 Task: Look for space in Votkinsk, Russia from 6th June, 2023 to 8th June, 2023 for 2 adults in price range Rs.7000 to Rs.12000. Place can be private room with 1  bedroom having 2 beds and 1 bathroom. Property type can be house, flat, guest house. Amenities needed are: wifi. Booking option can be shelf check-in. Required host language is English.
Action: Mouse moved to (525, 109)
Screenshot: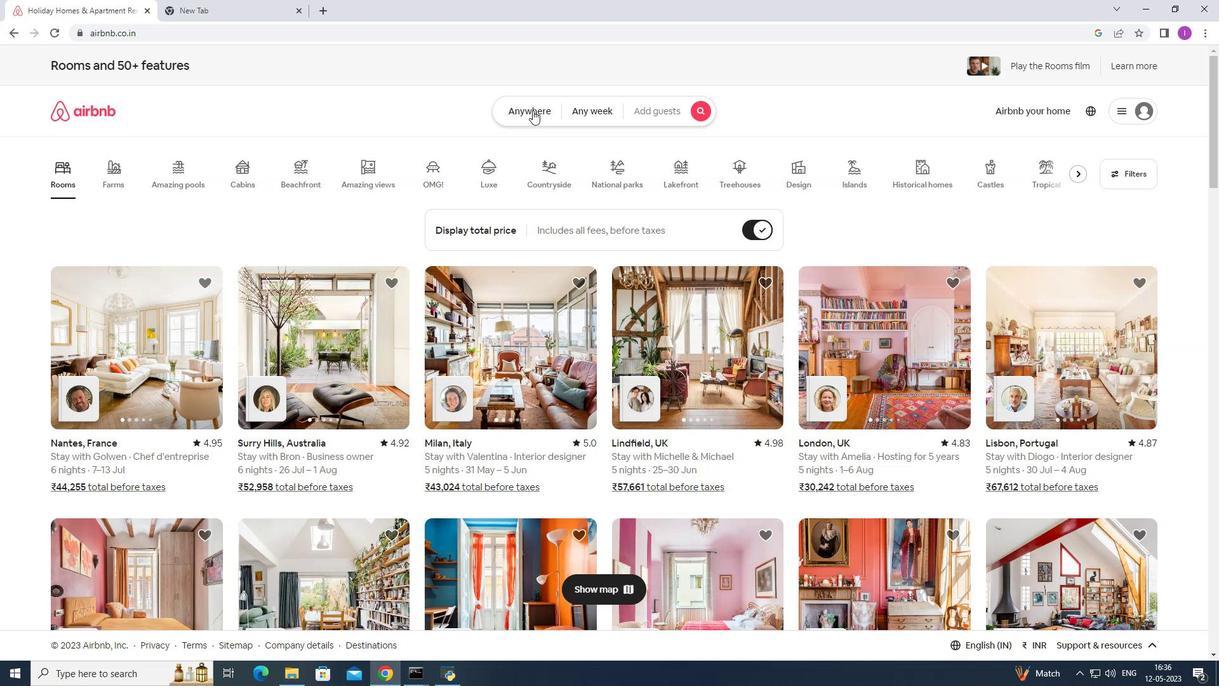 
Action: Mouse pressed left at (525, 109)
Screenshot: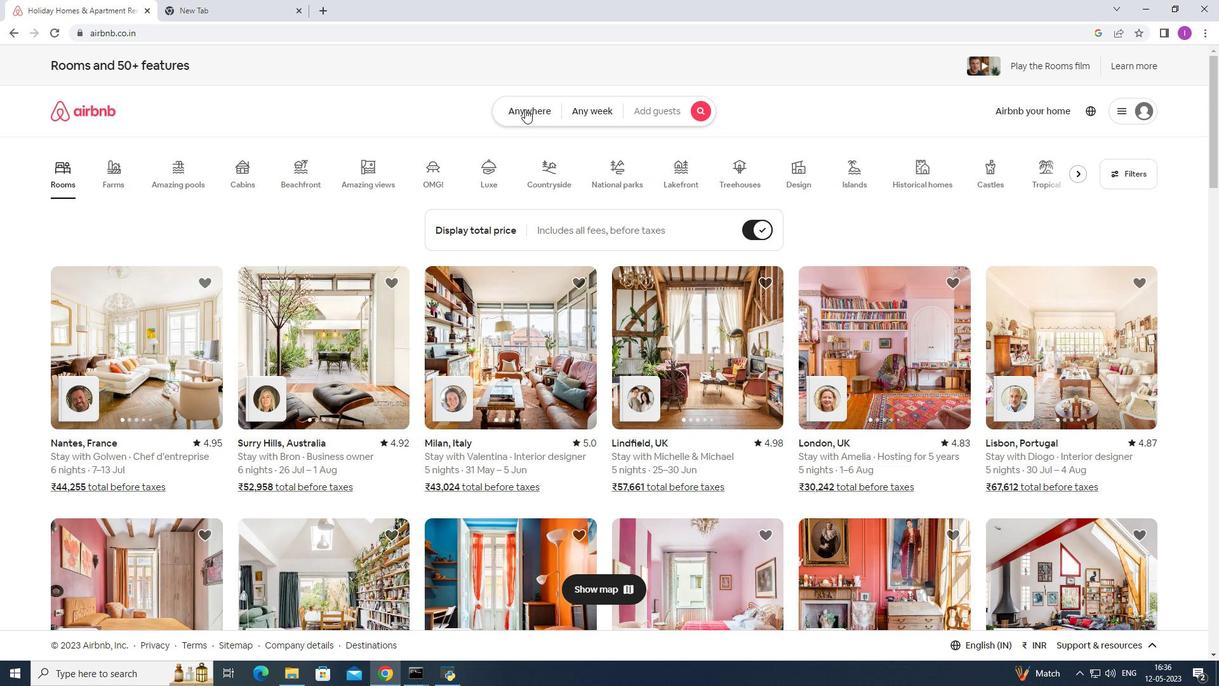 
Action: Mouse moved to (379, 158)
Screenshot: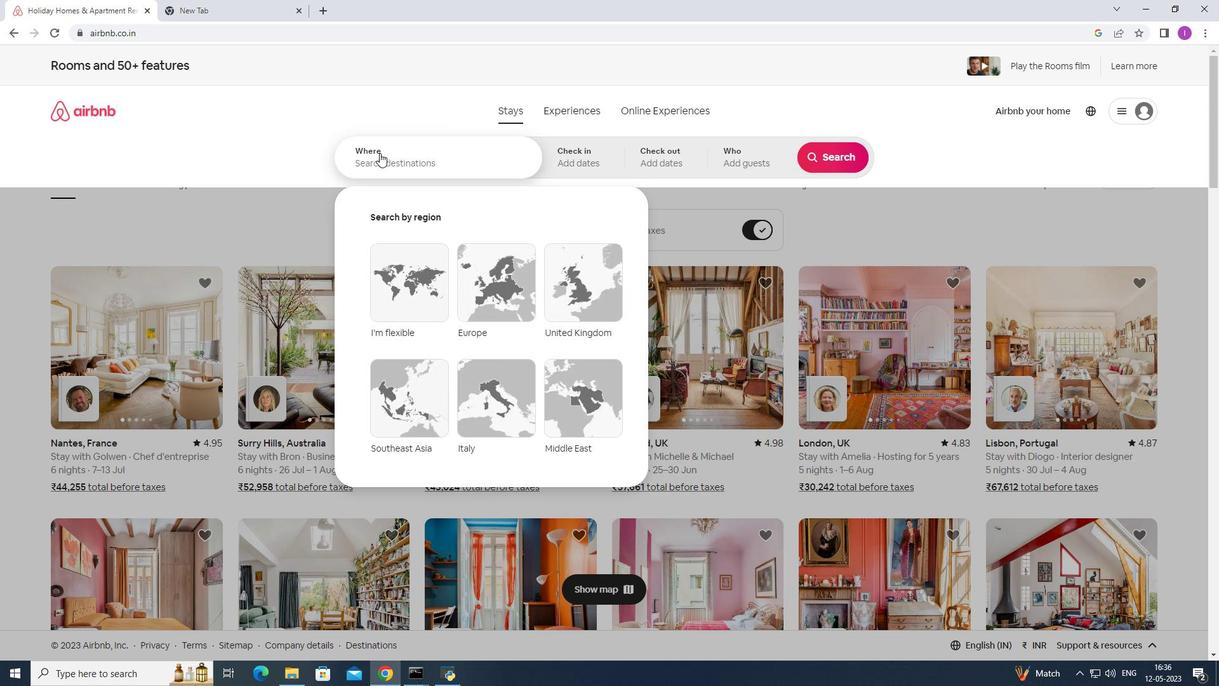 
Action: Mouse pressed left at (379, 158)
Screenshot: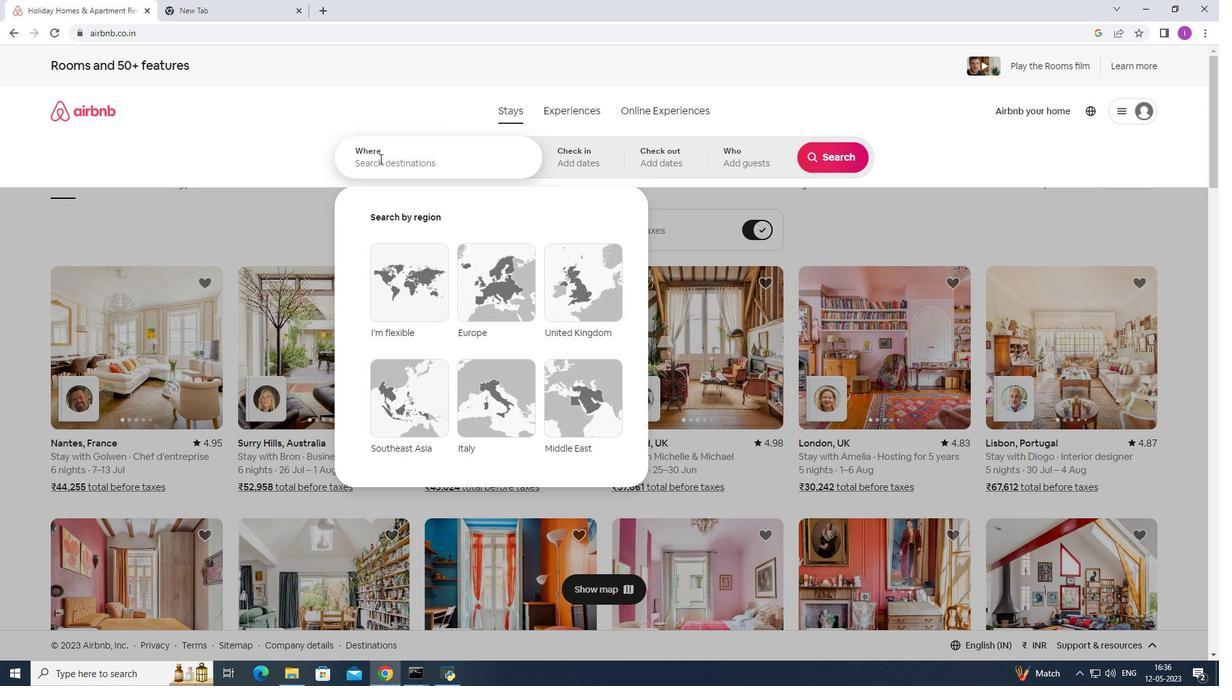
Action: Key pressed <Key.shift><Key.shift><Key.shift>Votkinsk,<Key.shift><Key.shift><Key.shift><Key.shift><Key.shift><Key.shift>Russia
Screenshot: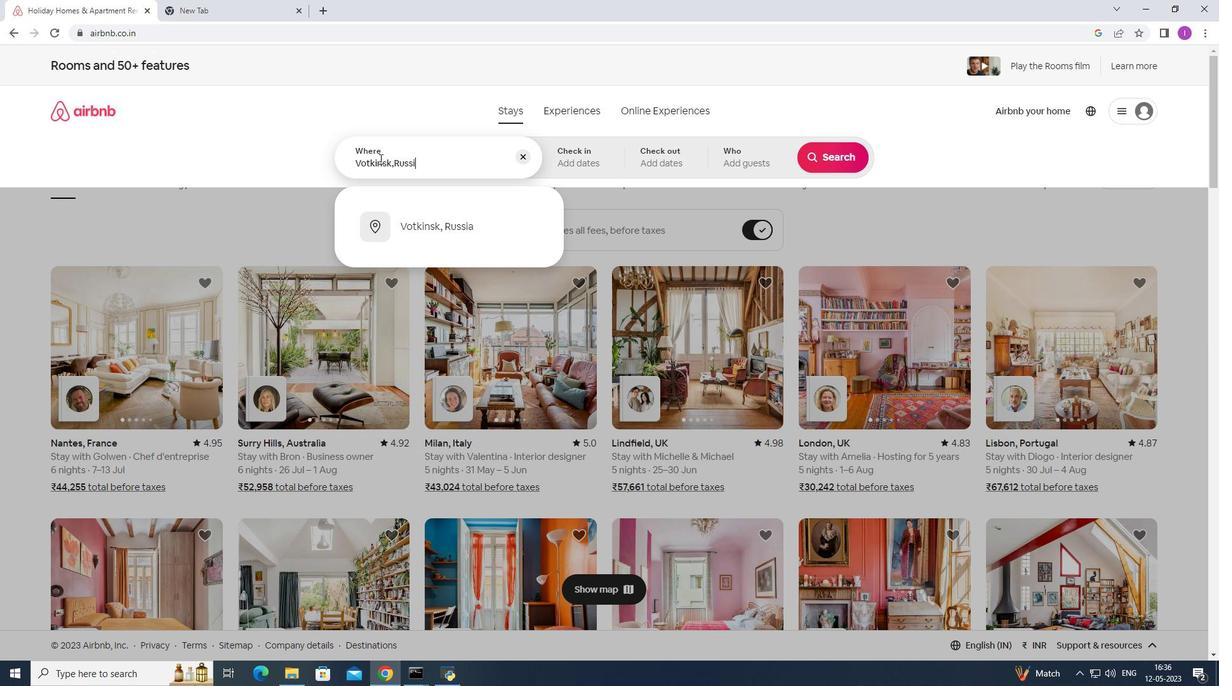 
Action: Mouse moved to (430, 232)
Screenshot: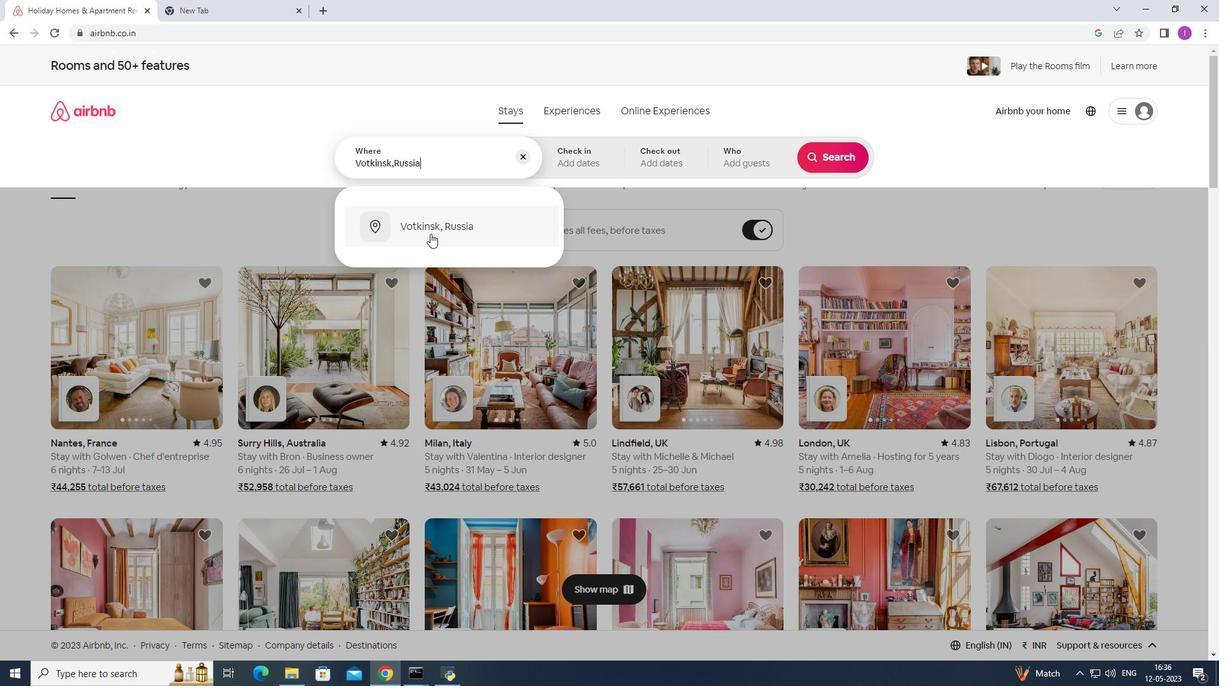 
Action: Mouse pressed left at (430, 232)
Screenshot: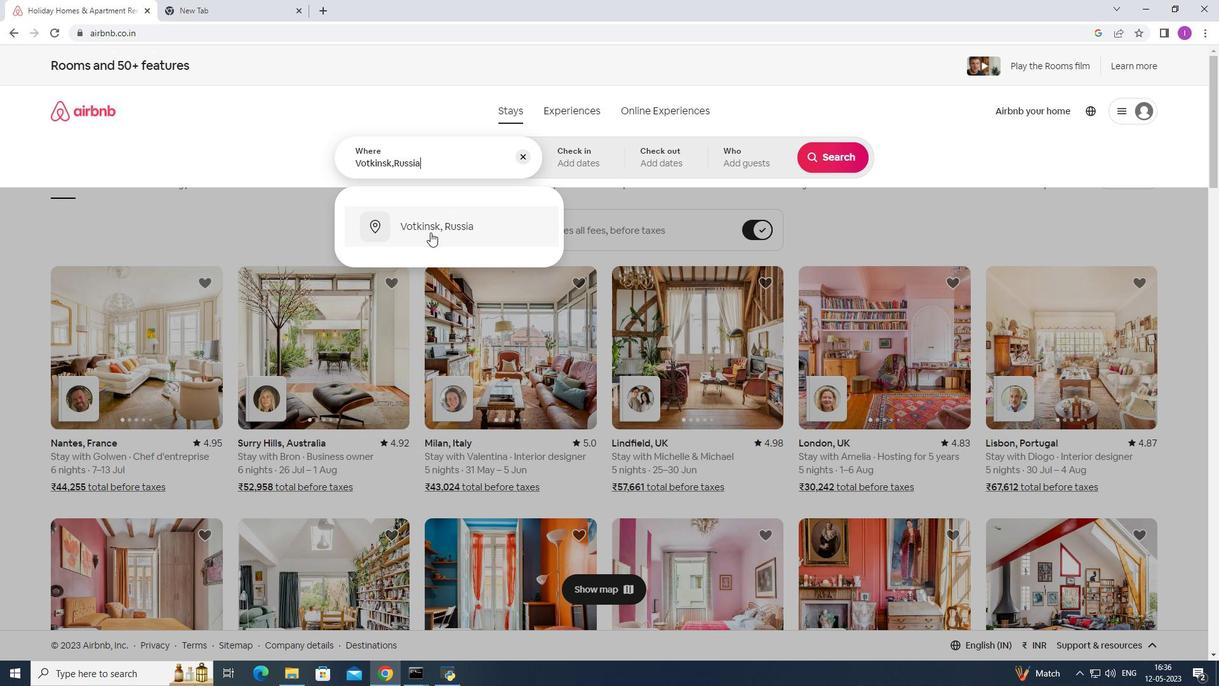 
Action: Mouse moved to (826, 258)
Screenshot: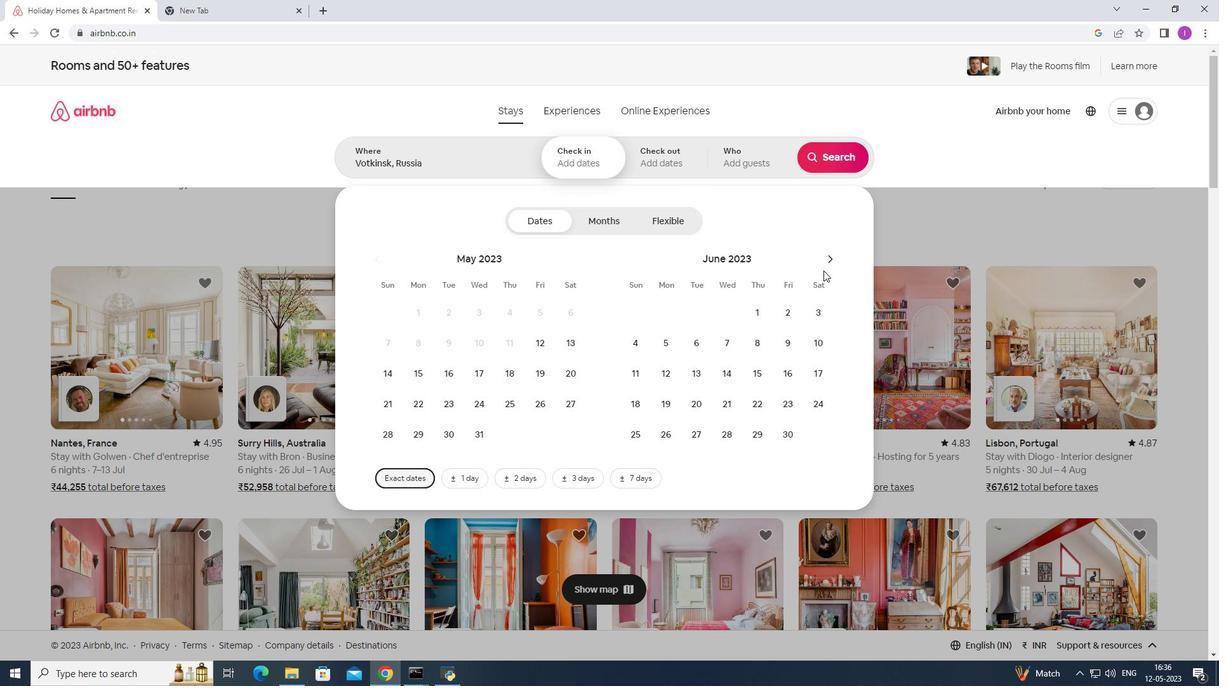 
Action: Mouse pressed left at (826, 258)
Screenshot: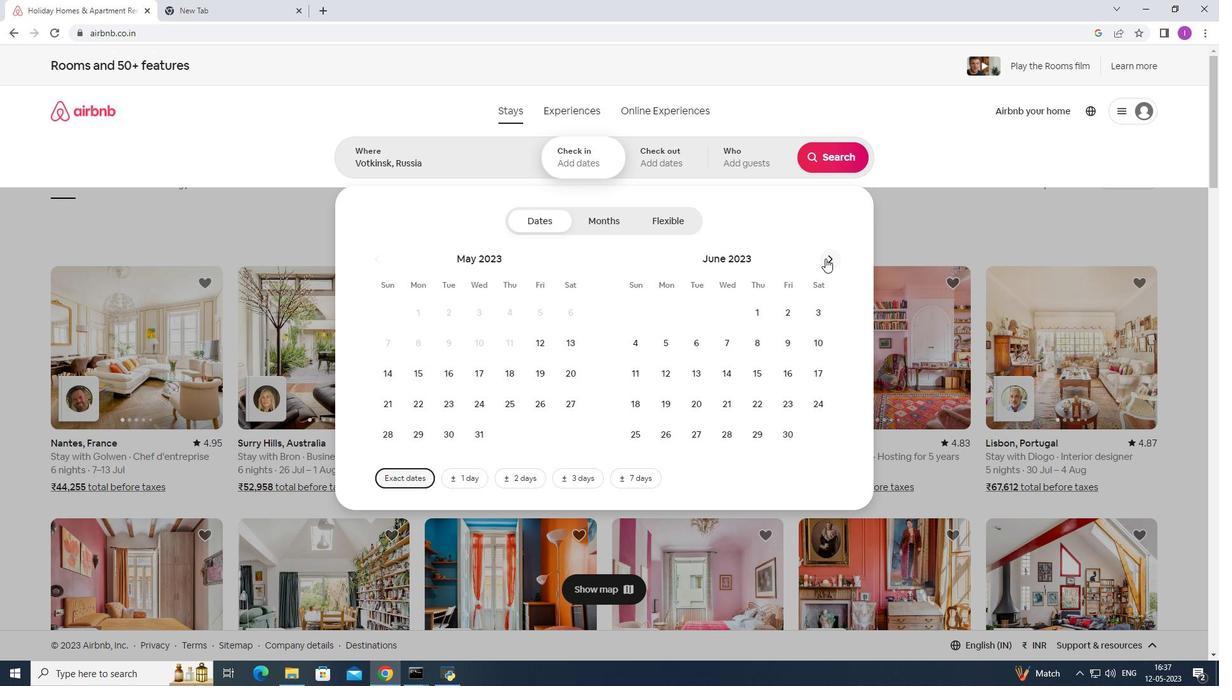 
Action: Mouse moved to (451, 346)
Screenshot: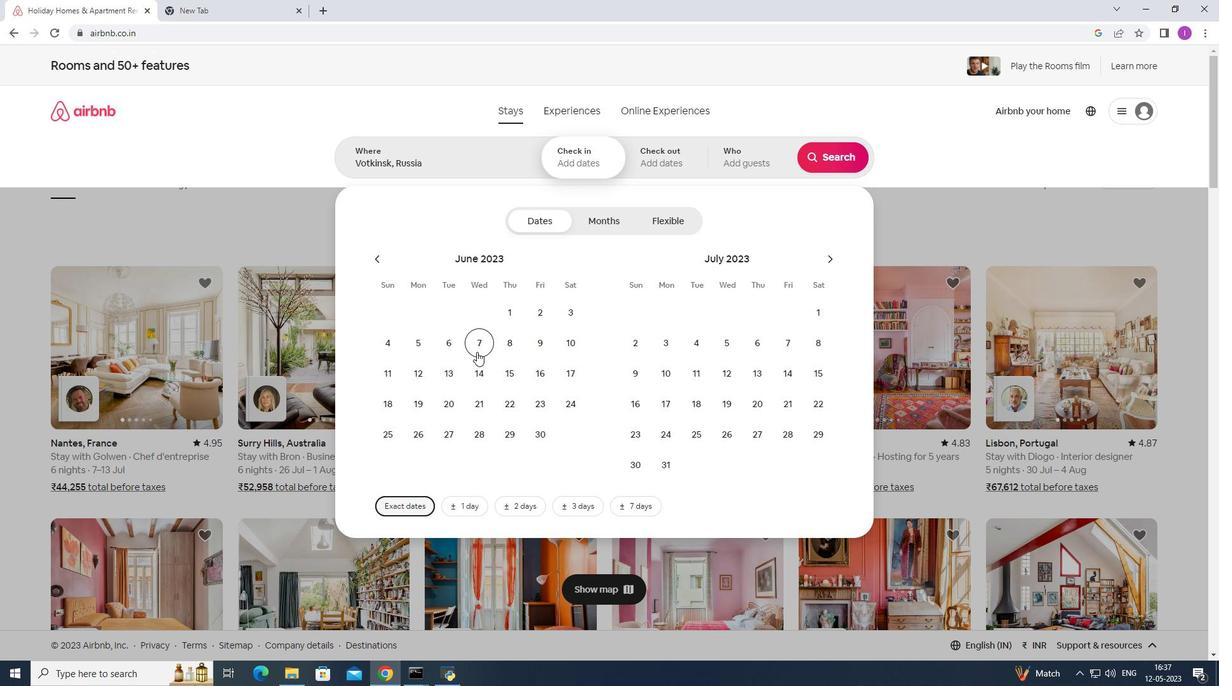 
Action: Mouse pressed left at (451, 346)
Screenshot: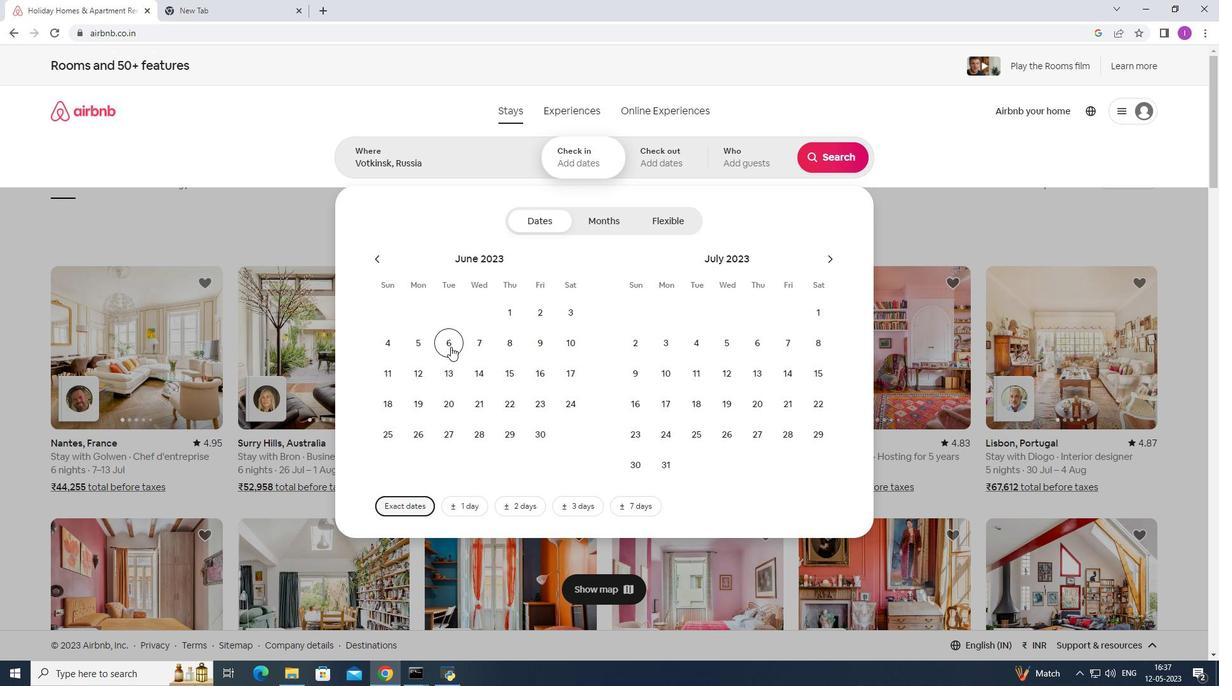 
Action: Mouse moved to (514, 344)
Screenshot: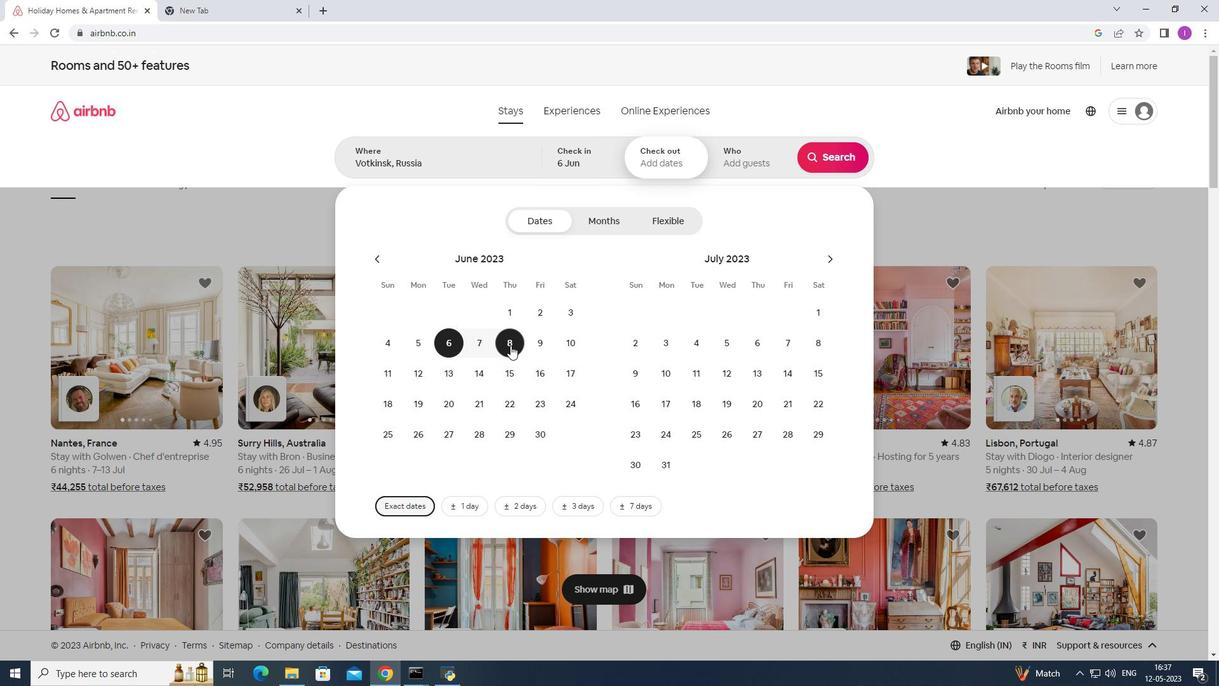 
Action: Mouse pressed left at (514, 344)
Screenshot: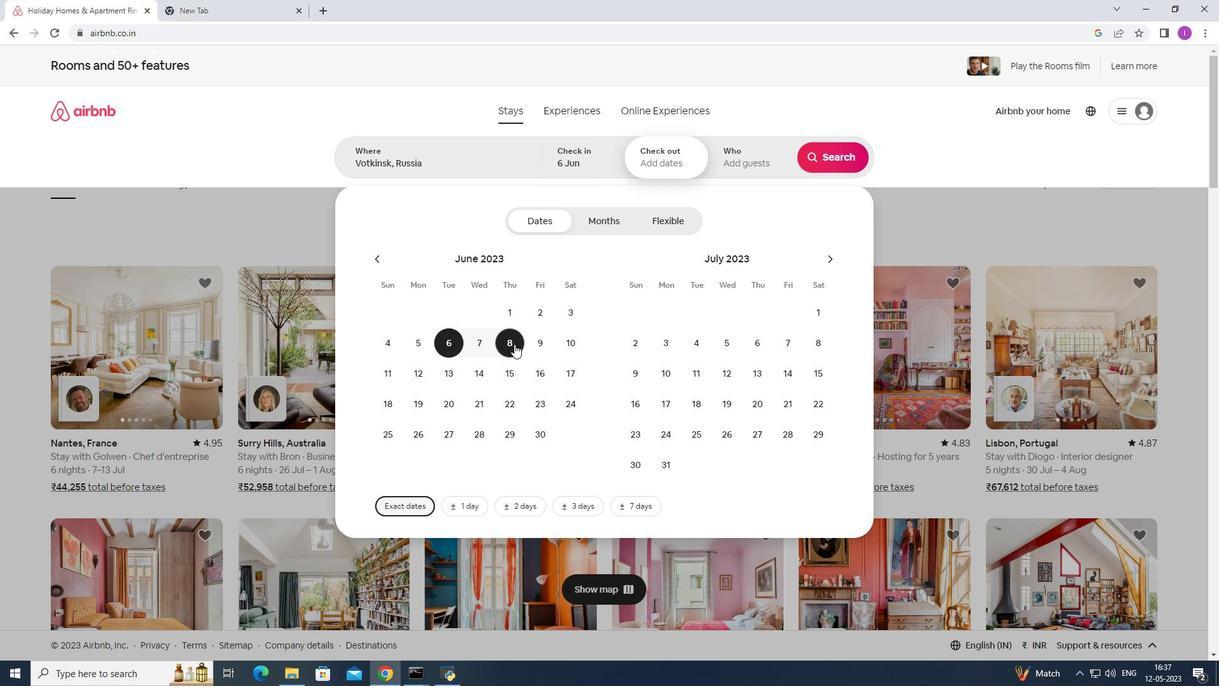
Action: Mouse moved to (759, 167)
Screenshot: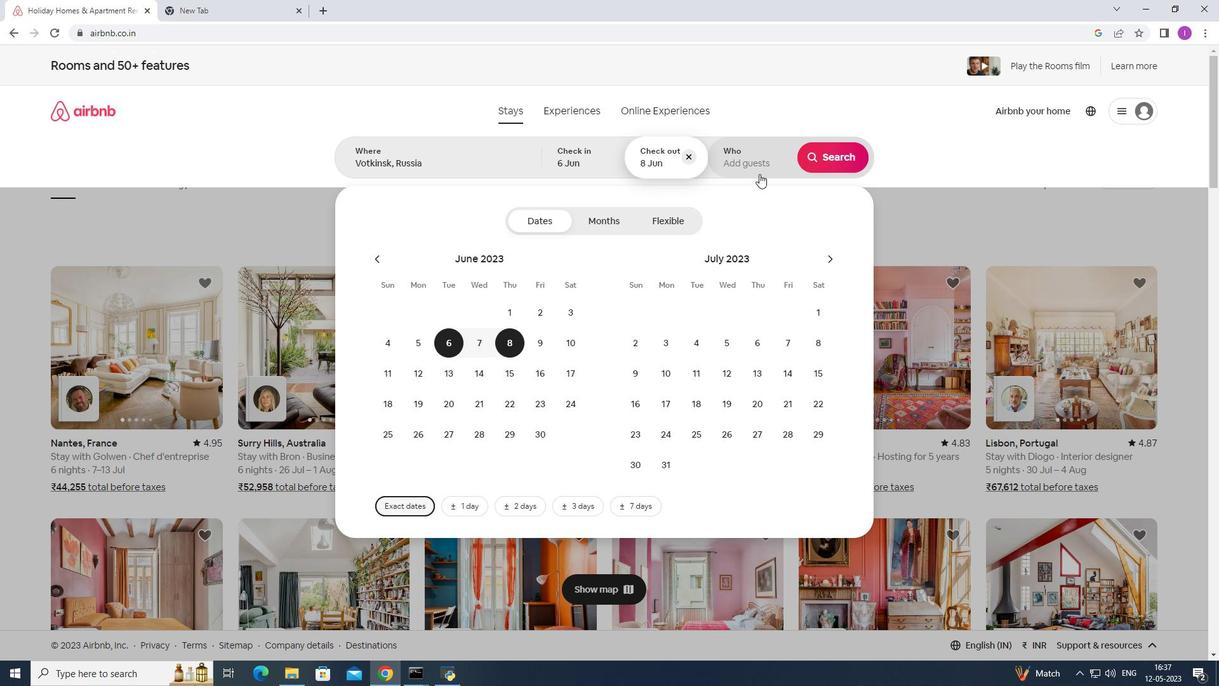 
Action: Mouse pressed left at (759, 167)
Screenshot: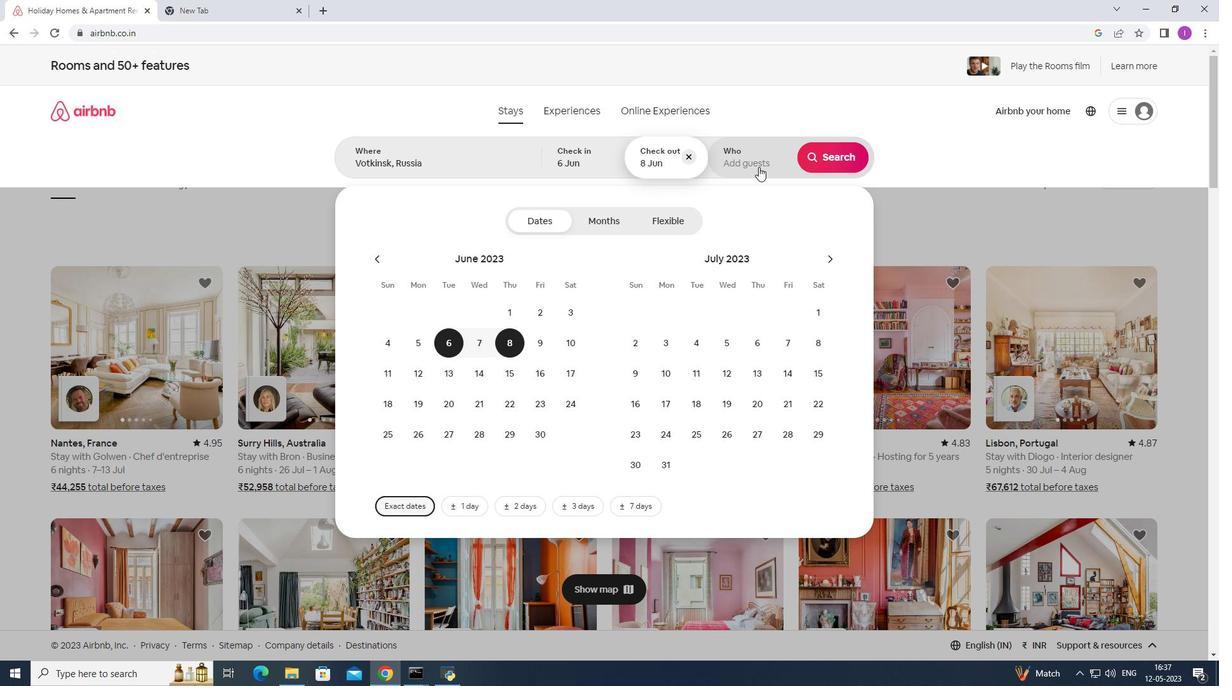 
Action: Mouse moved to (840, 222)
Screenshot: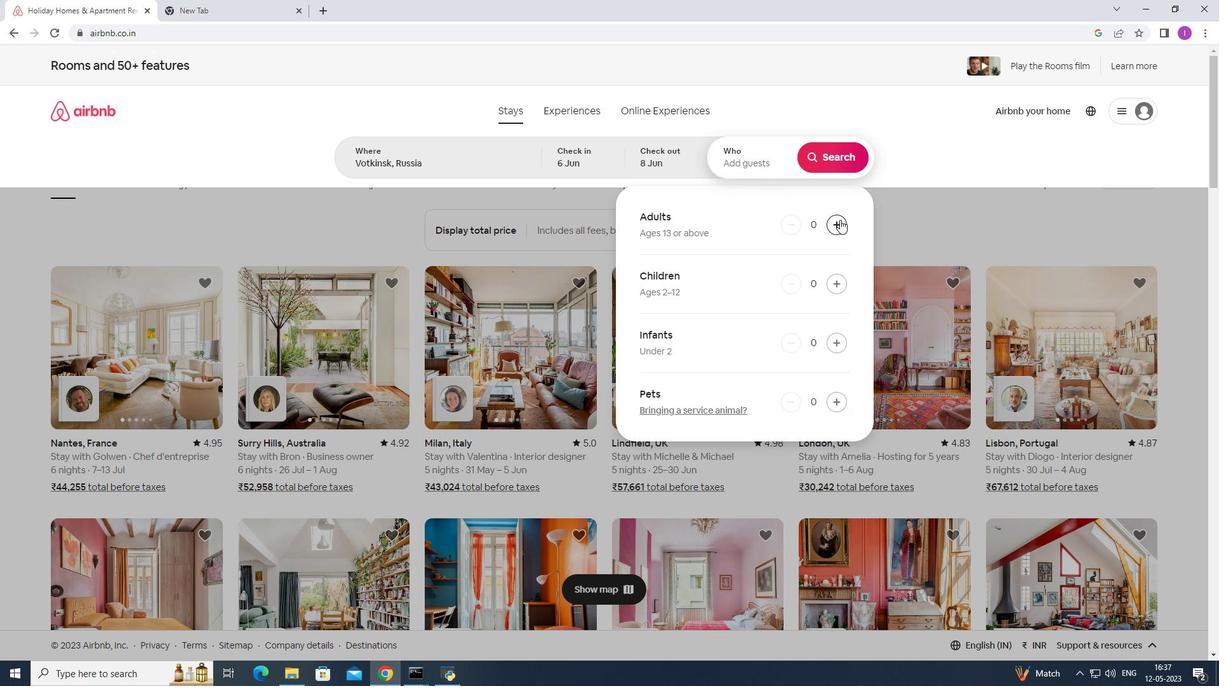 
Action: Mouse pressed left at (840, 222)
Screenshot: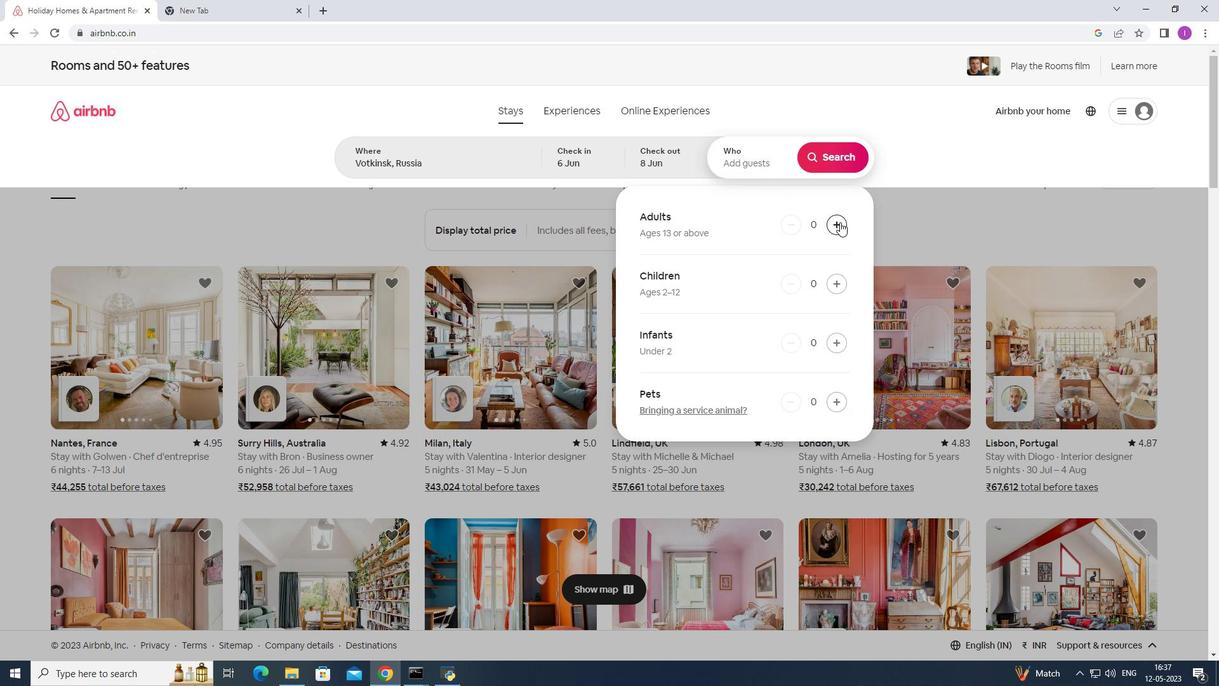 
Action: Mouse pressed left at (840, 222)
Screenshot: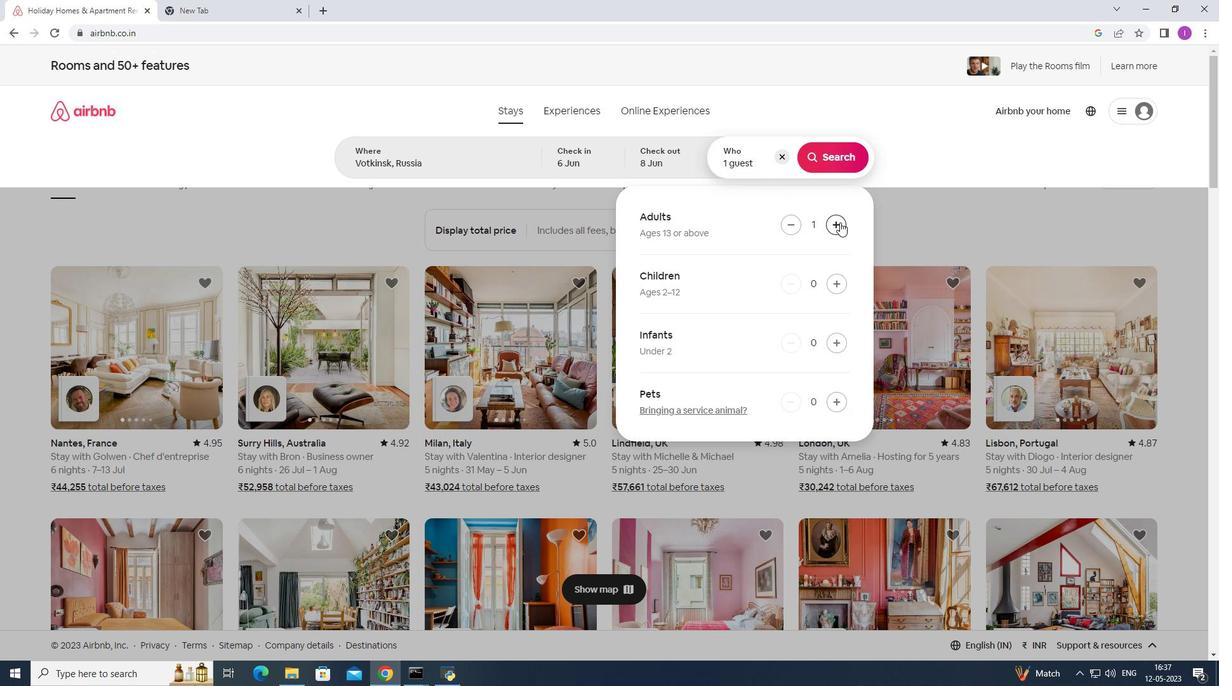 
Action: Mouse moved to (833, 153)
Screenshot: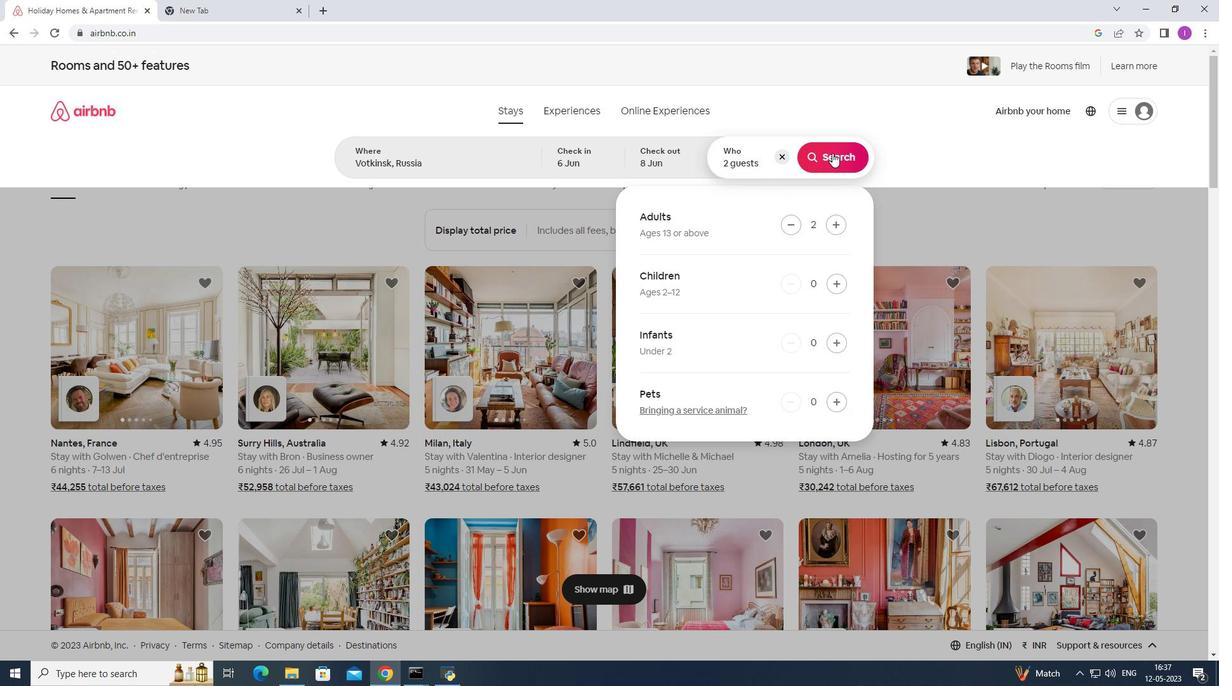 
Action: Mouse pressed left at (833, 153)
Screenshot: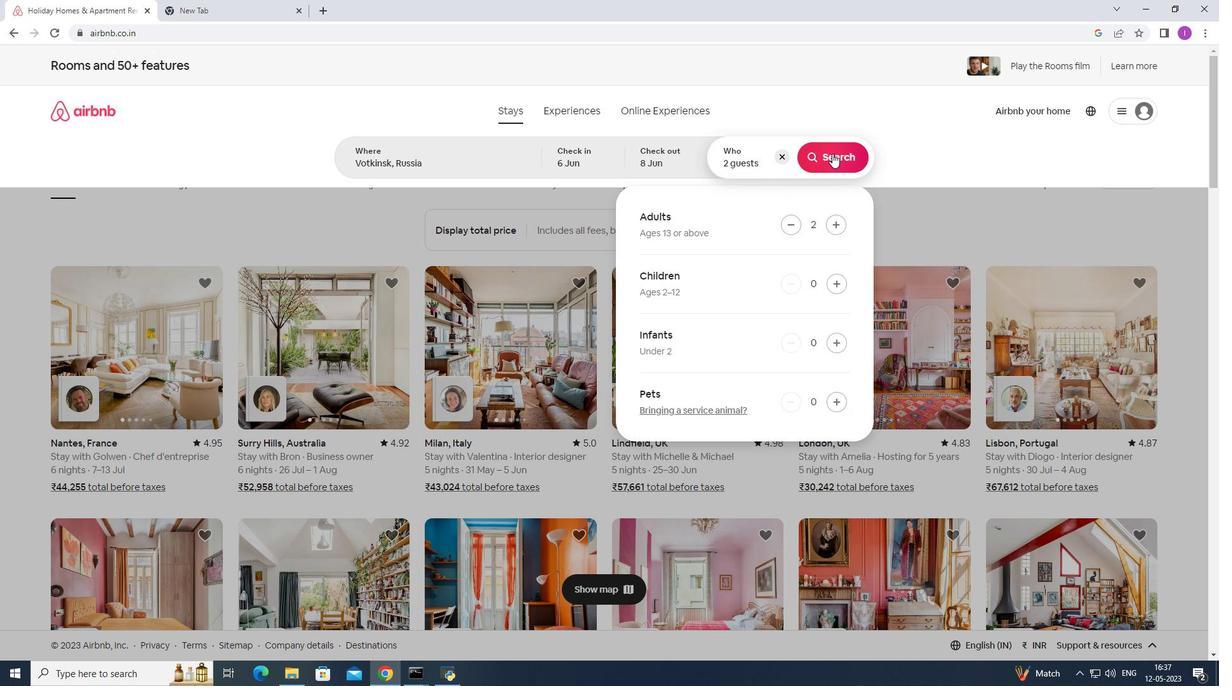 
Action: Mouse moved to (1163, 115)
Screenshot: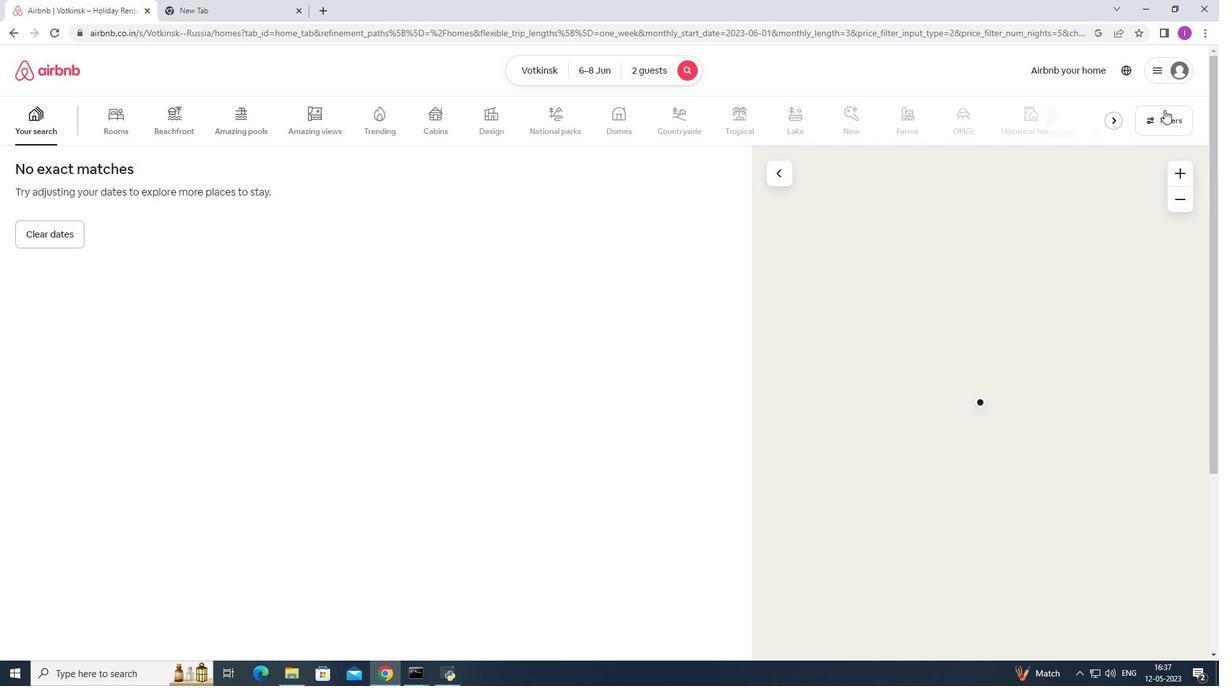 
Action: Mouse pressed left at (1163, 115)
Screenshot: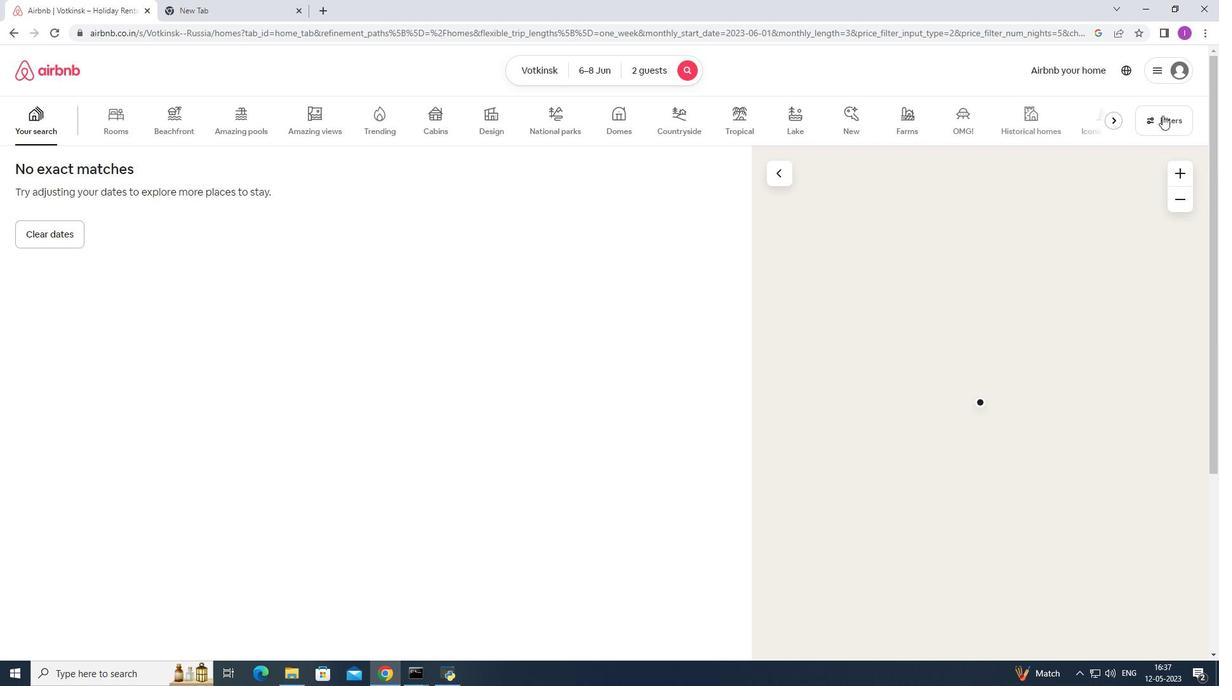 
Action: Mouse moved to (688, 430)
Screenshot: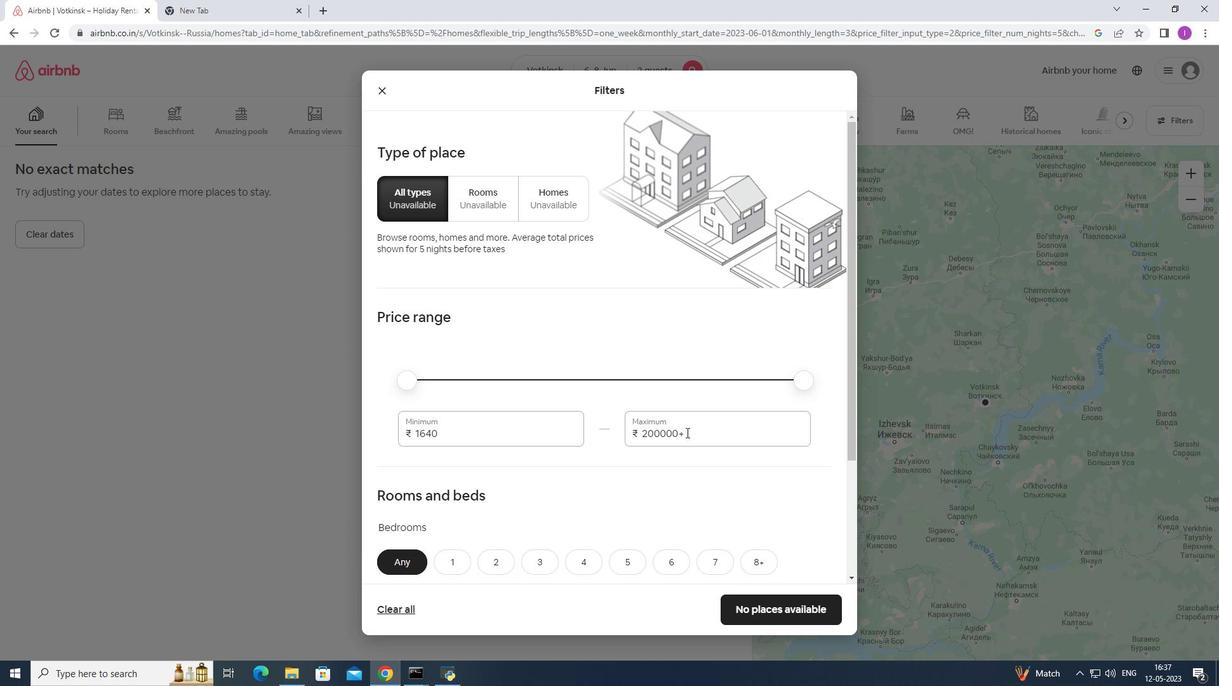 
Action: Mouse pressed left at (688, 430)
Screenshot: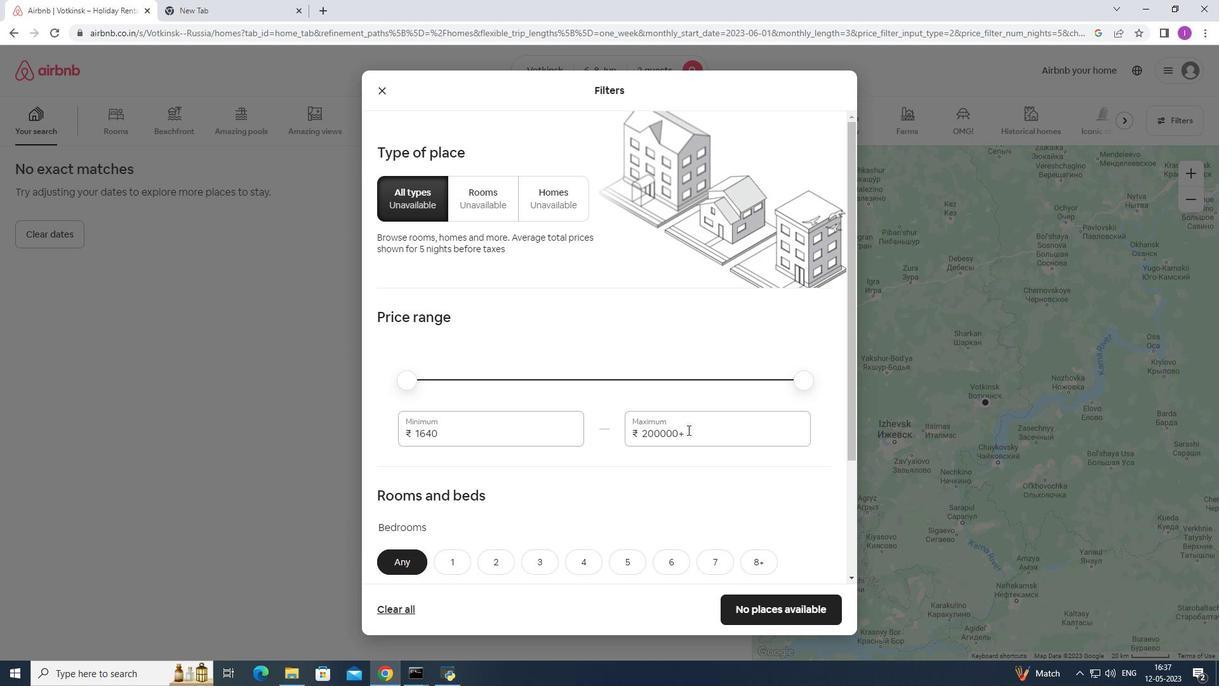 
Action: Mouse moved to (622, 445)
Screenshot: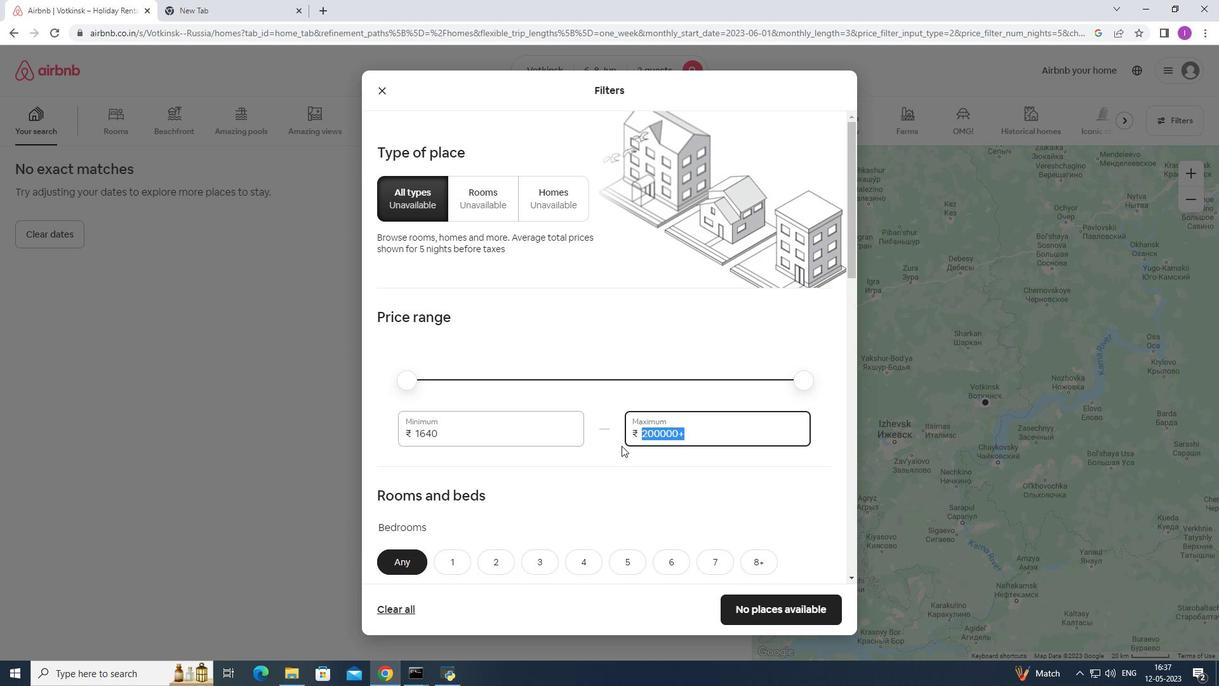 
Action: Key pressed 12000
Screenshot: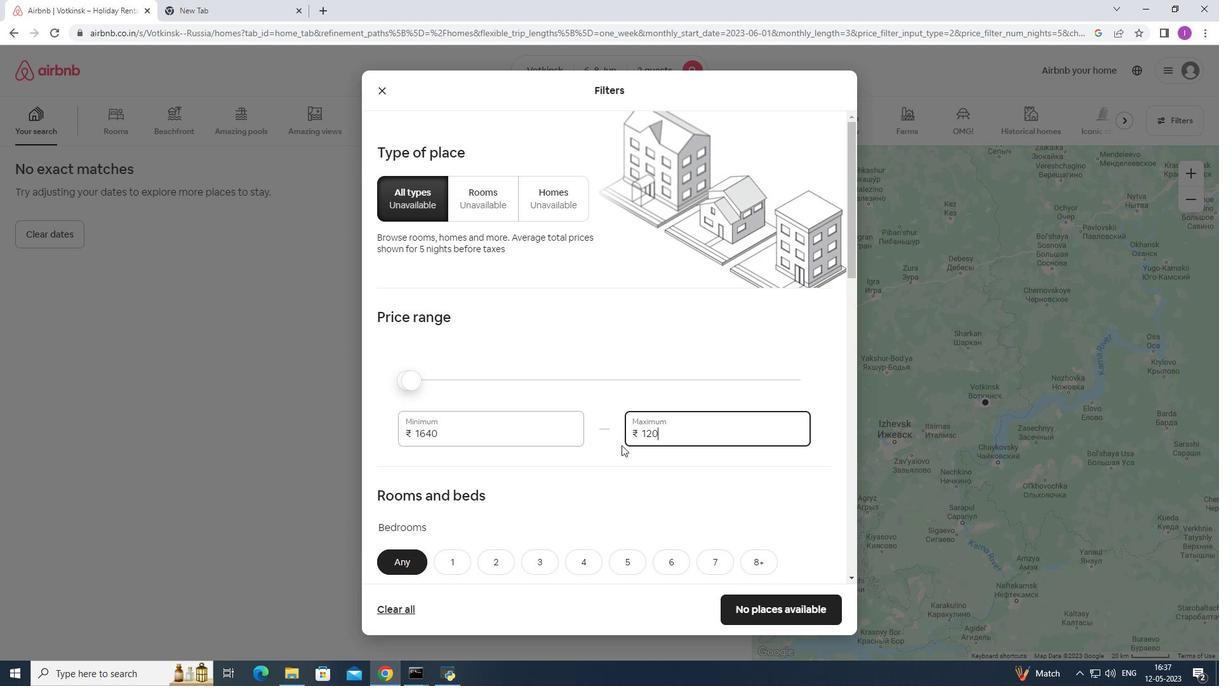 
Action: Mouse moved to (453, 432)
Screenshot: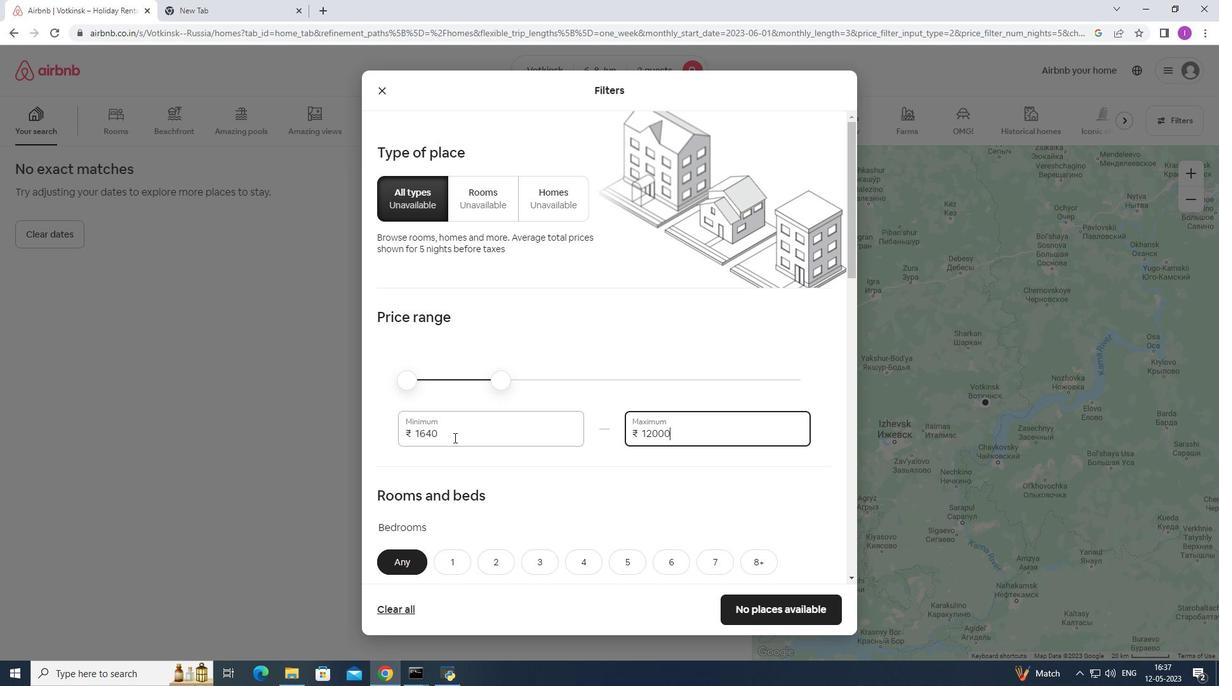 
Action: Mouse pressed left at (453, 432)
Screenshot: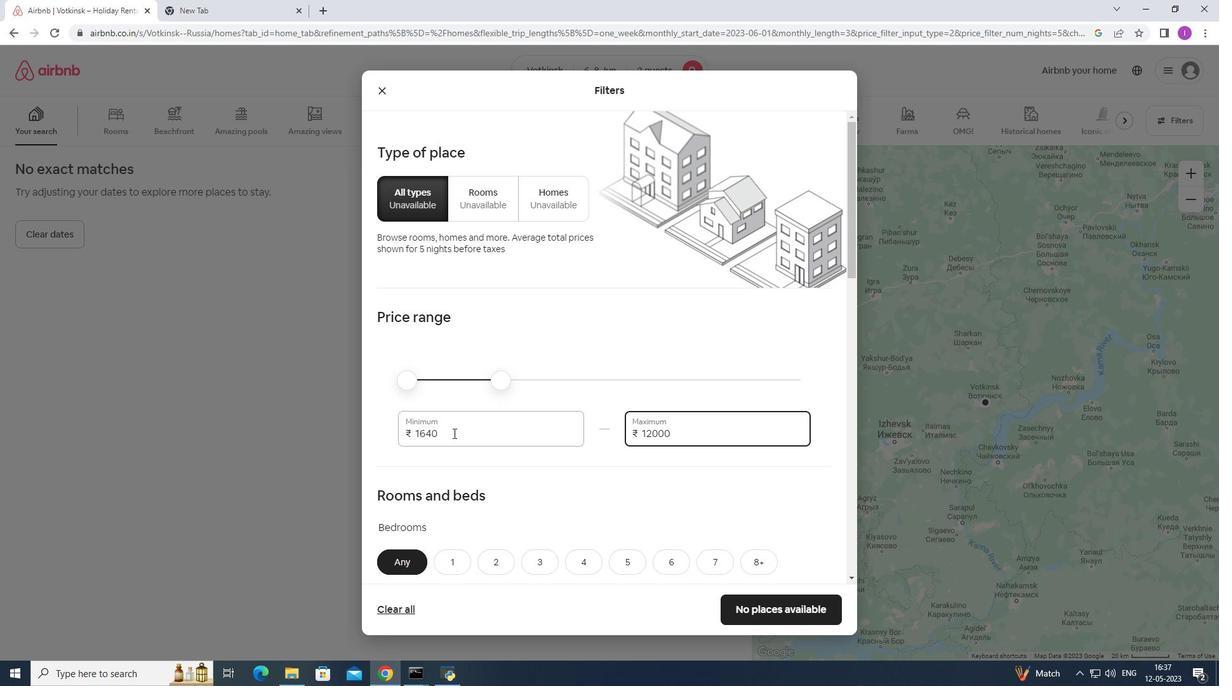 
Action: Mouse moved to (411, 438)
Screenshot: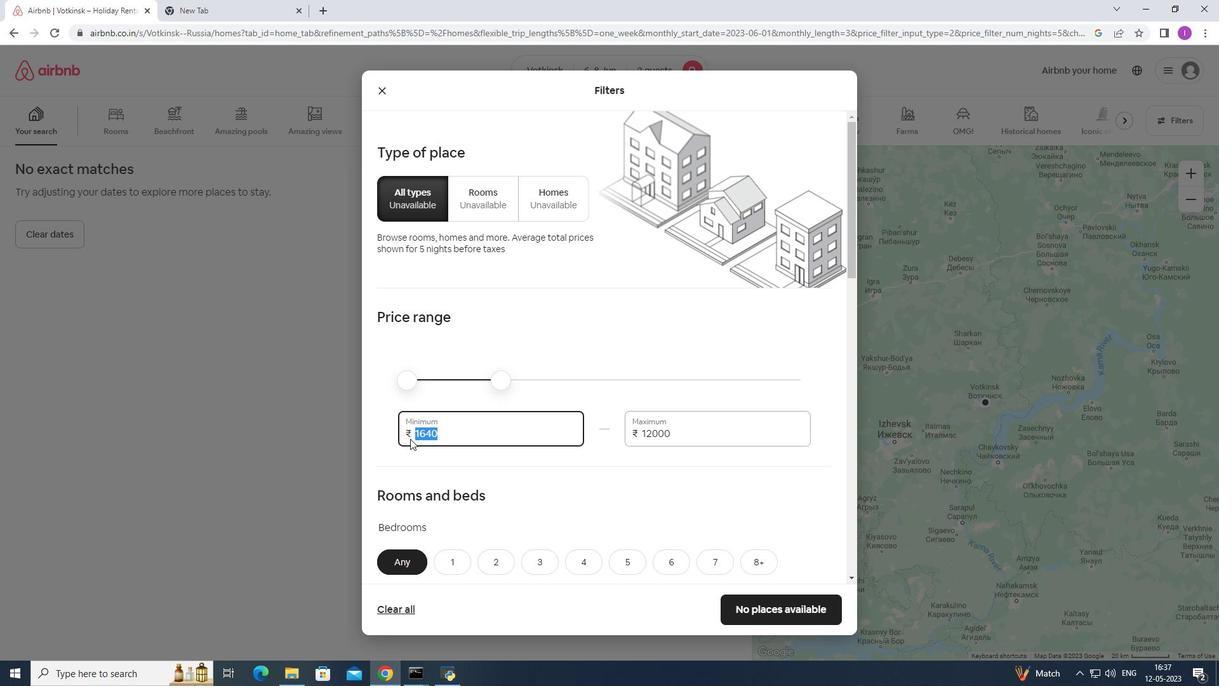 
Action: Key pressed 70
Screenshot: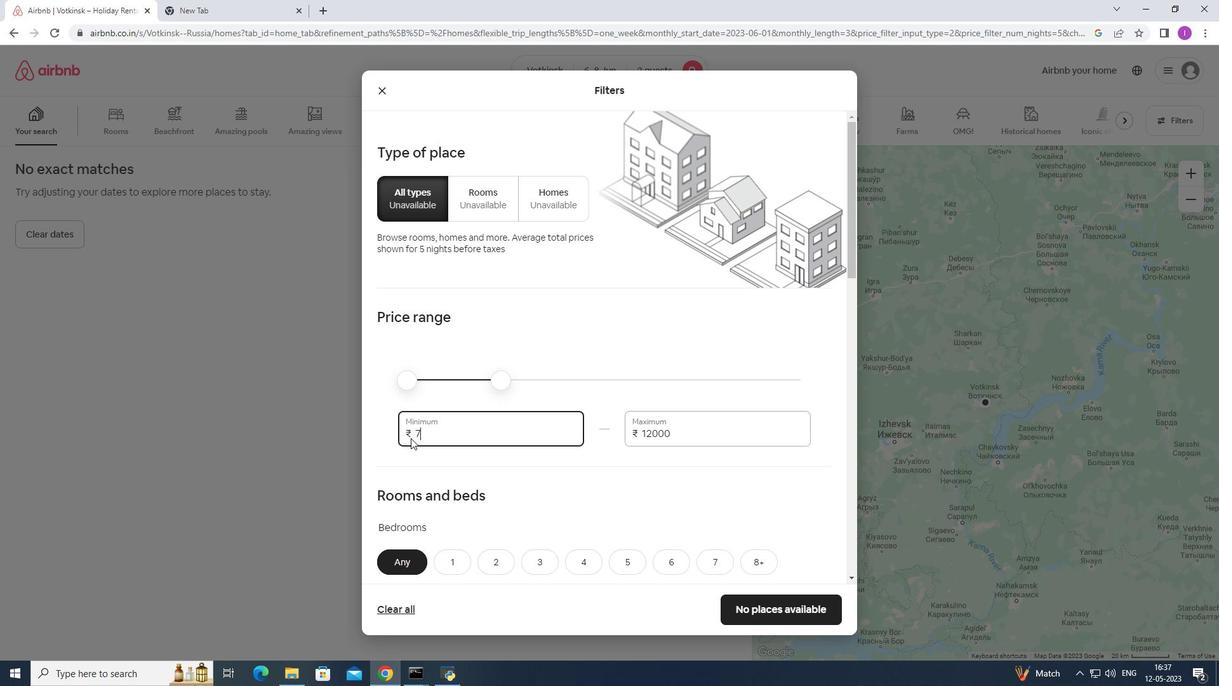 
Action: Mouse moved to (411, 438)
Screenshot: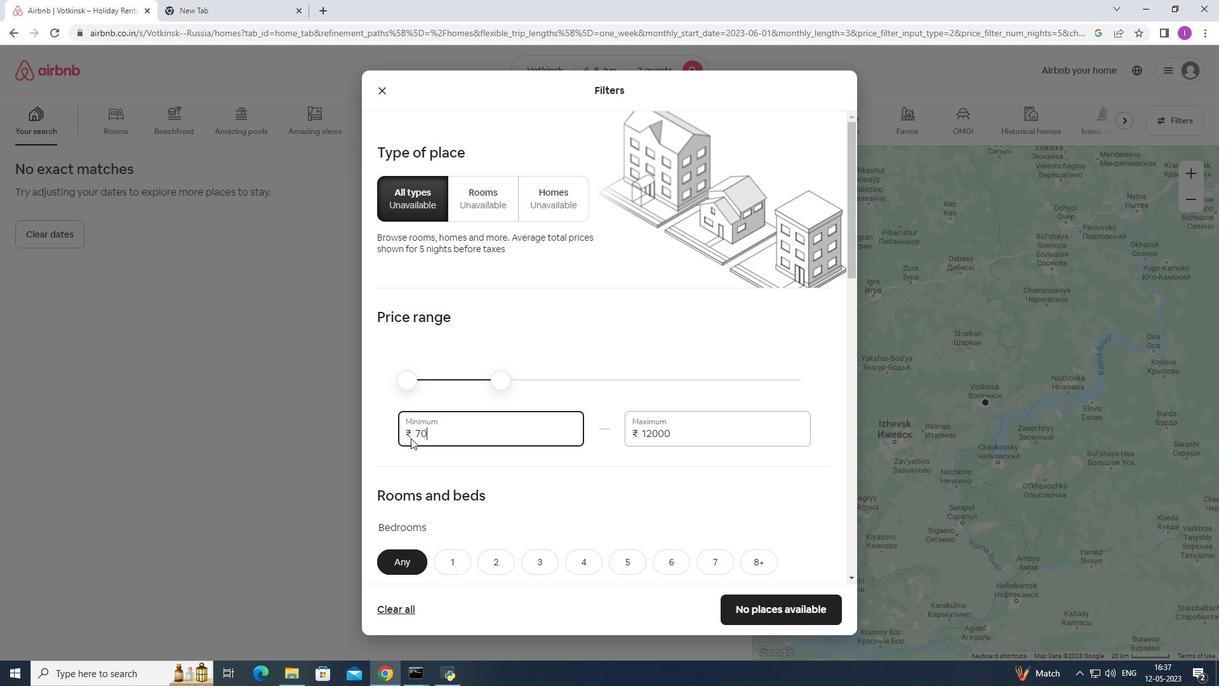 
Action: Key pressed 00
Screenshot: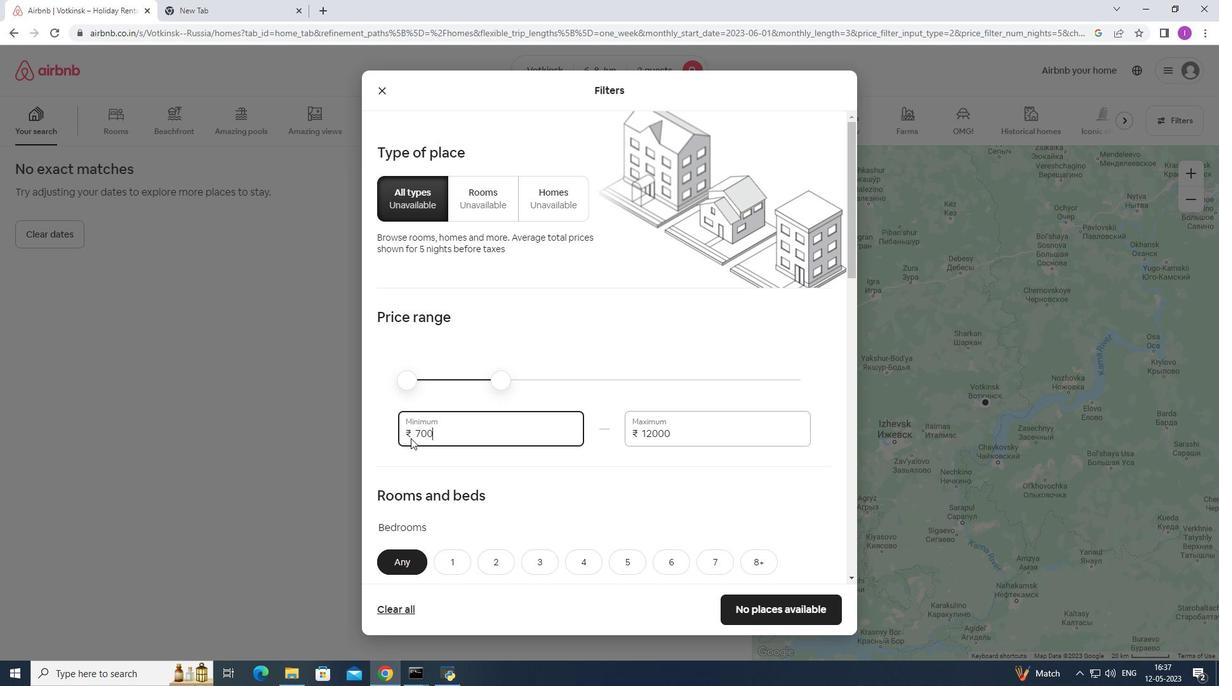 
Action: Mouse moved to (559, 438)
Screenshot: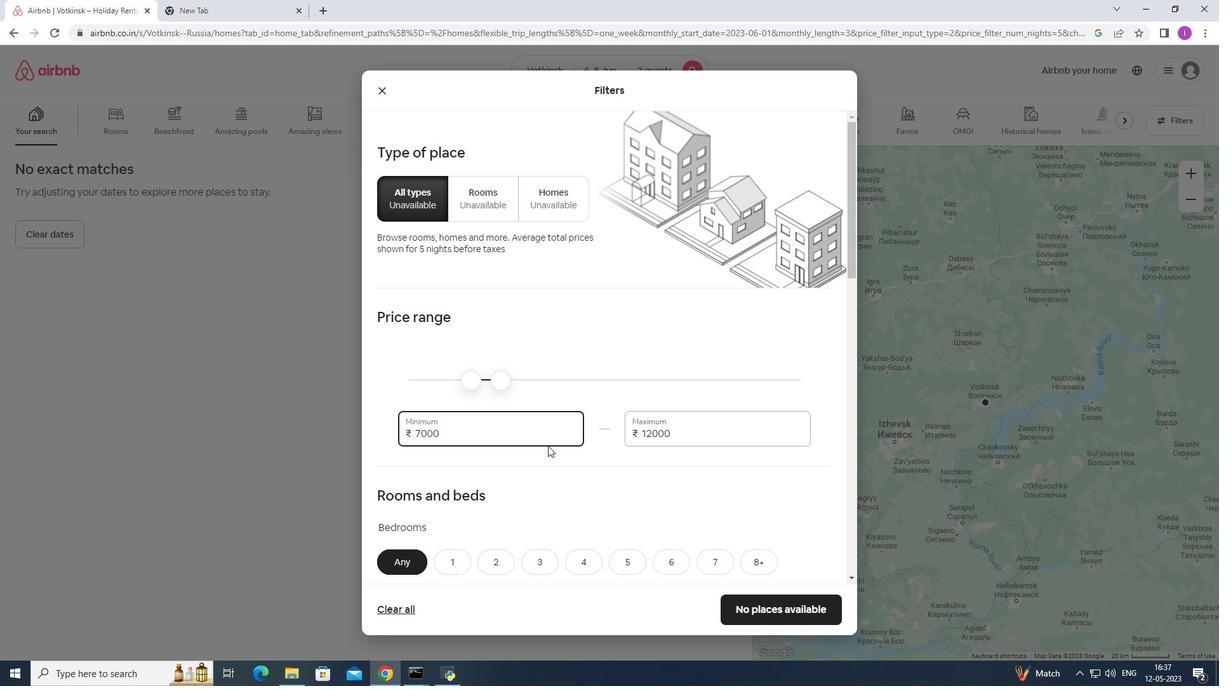 
Action: Mouse scrolled (559, 437) with delta (0, 0)
Screenshot: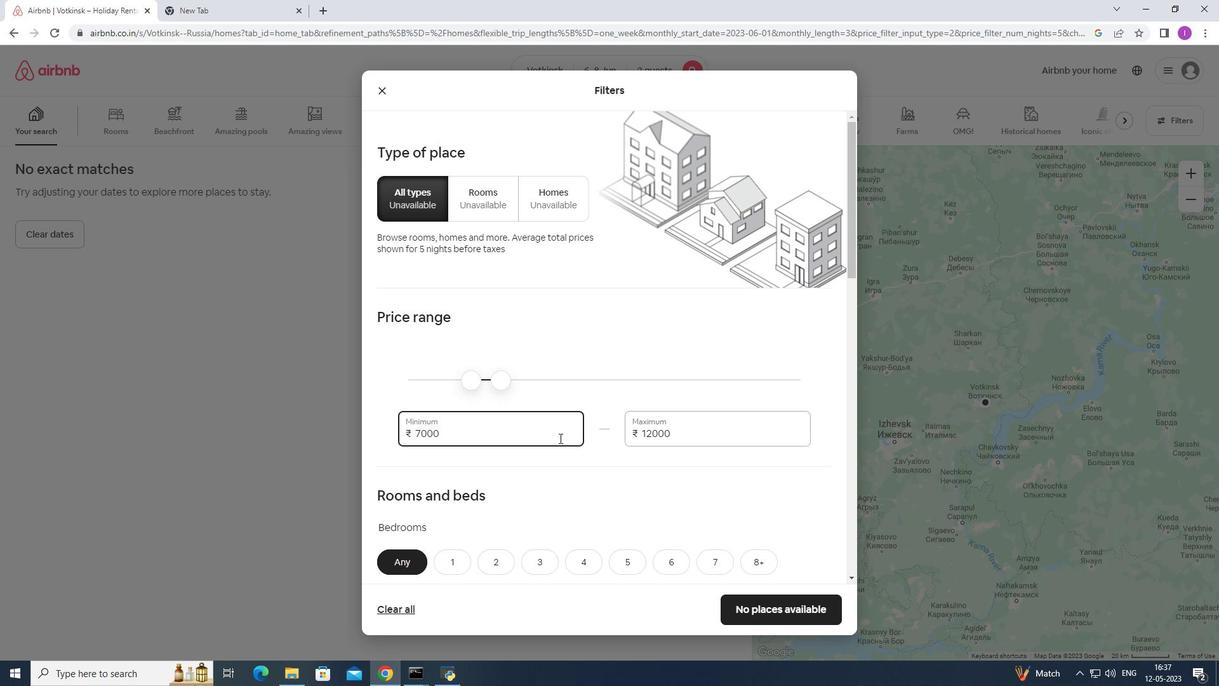
Action: Mouse scrolled (559, 437) with delta (0, 0)
Screenshot: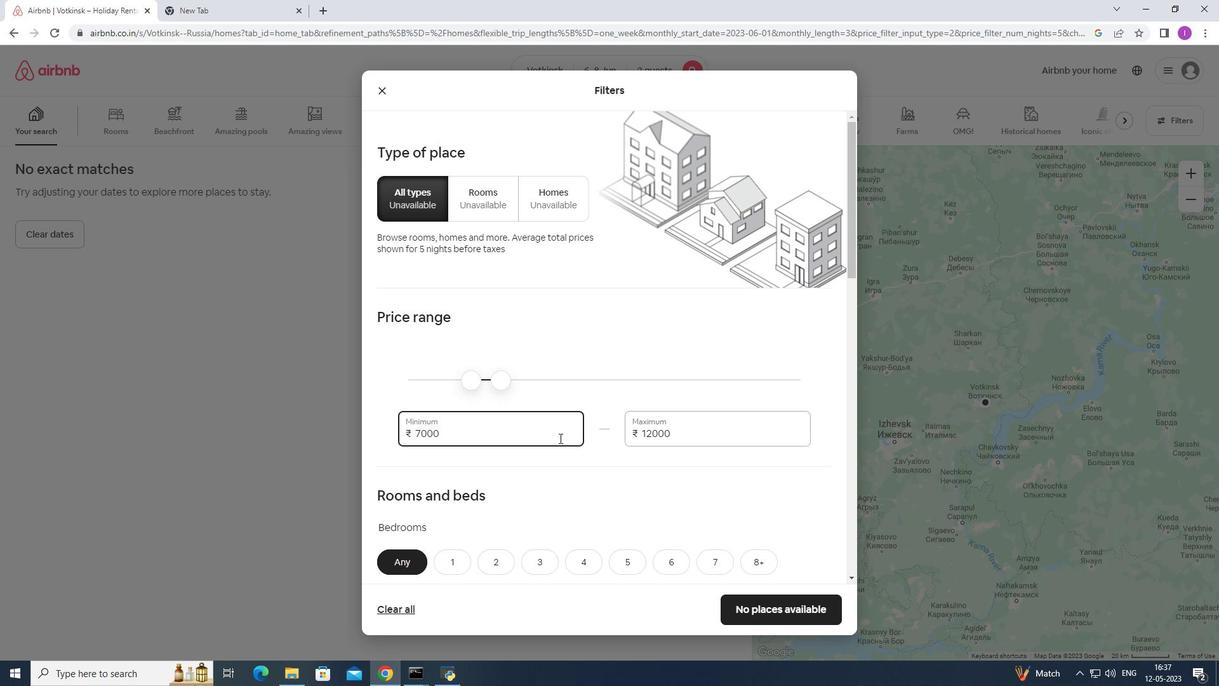 
Action: Mouse scrolled (559, 437) with delta (0, 0)
Screenshot: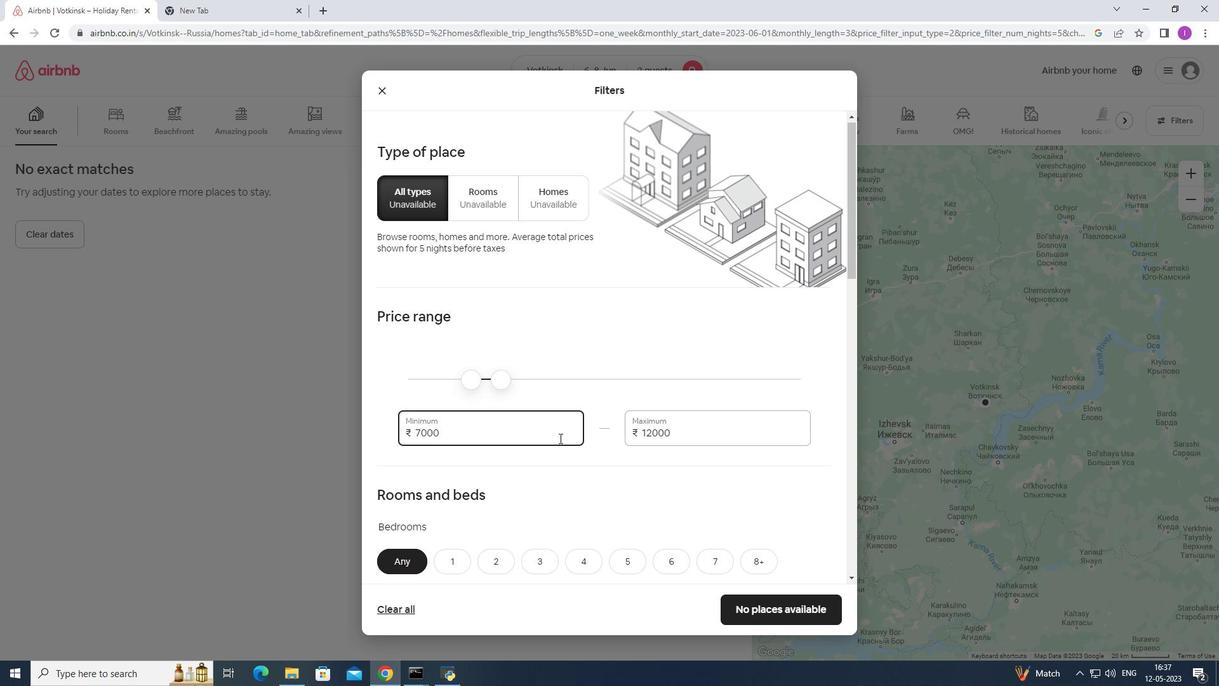 
Action: Mouse moved to (563, 435)
Screenshot: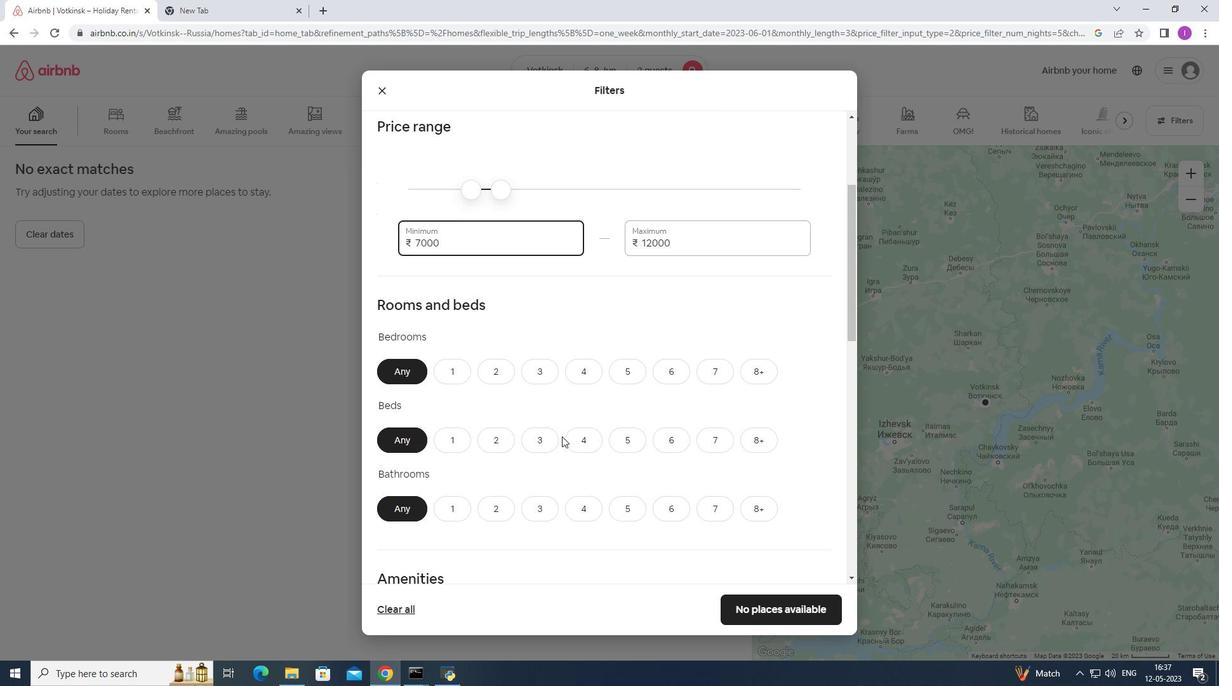 
Action: Mouse scrolled (563, 435) with delta (0, 0)
Screenshot: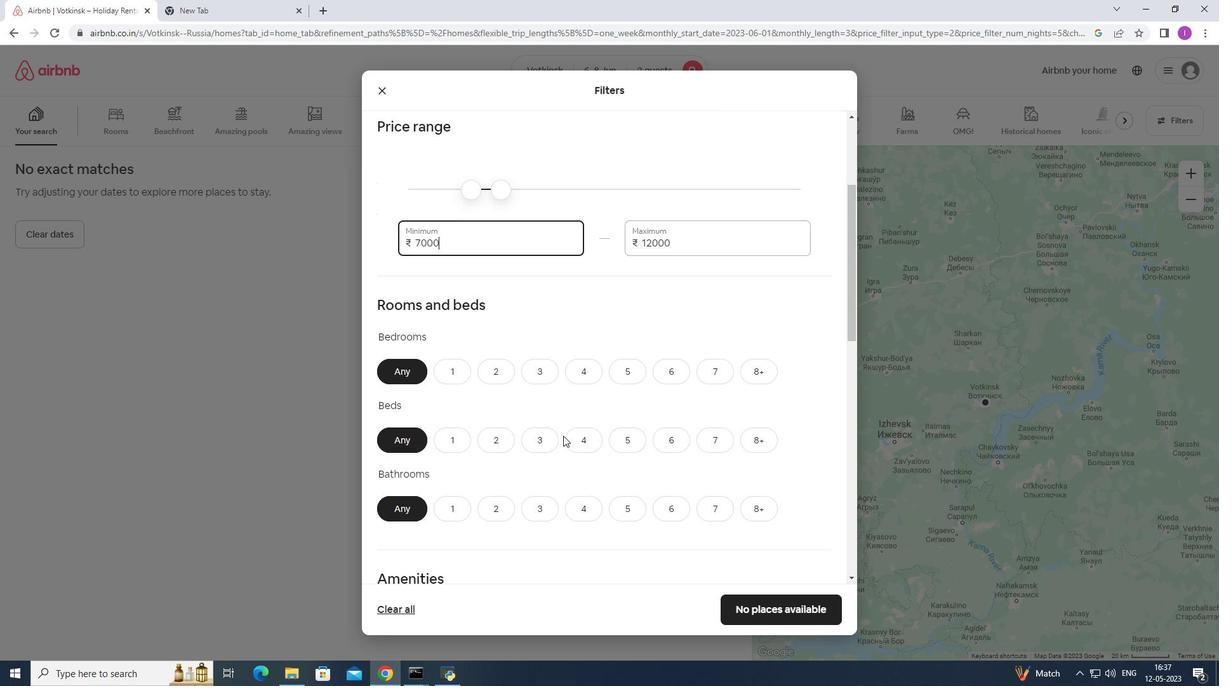 
Action: Mouse moved to (623, 329)
Screenshot: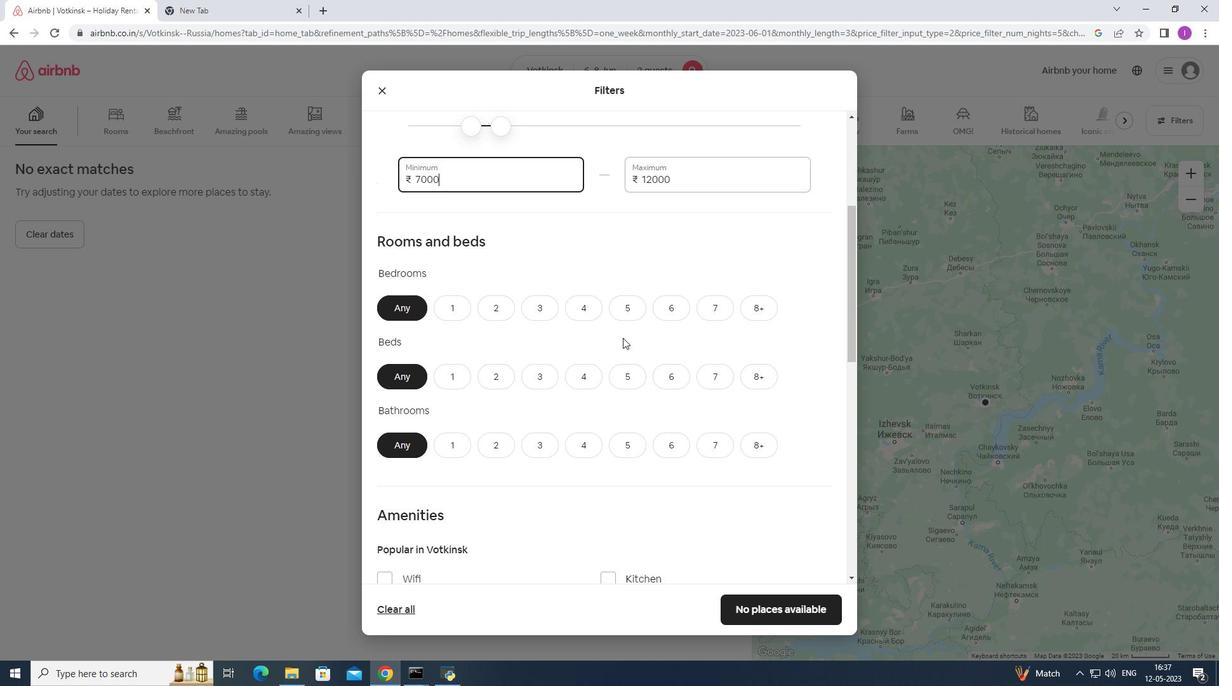 
Action: Mouse scrolled (623, 328) with delta (0, 0)
Screenshot: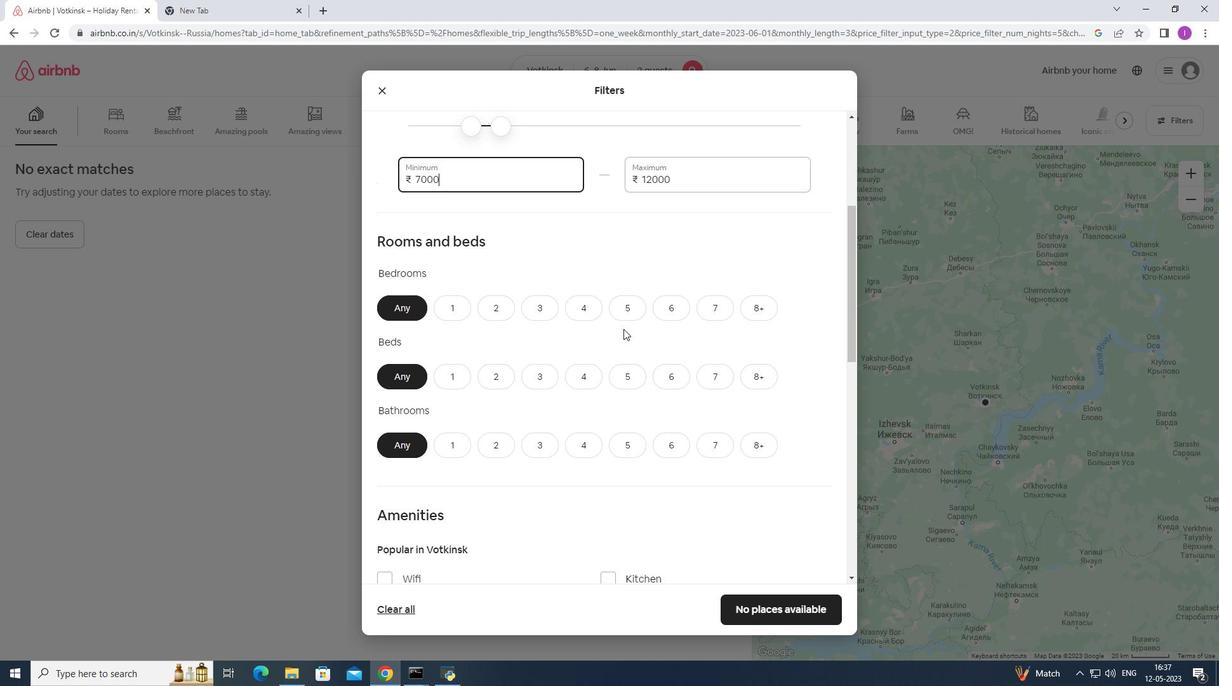 
Action: Mouse moved to (463, 245)
Screenshot: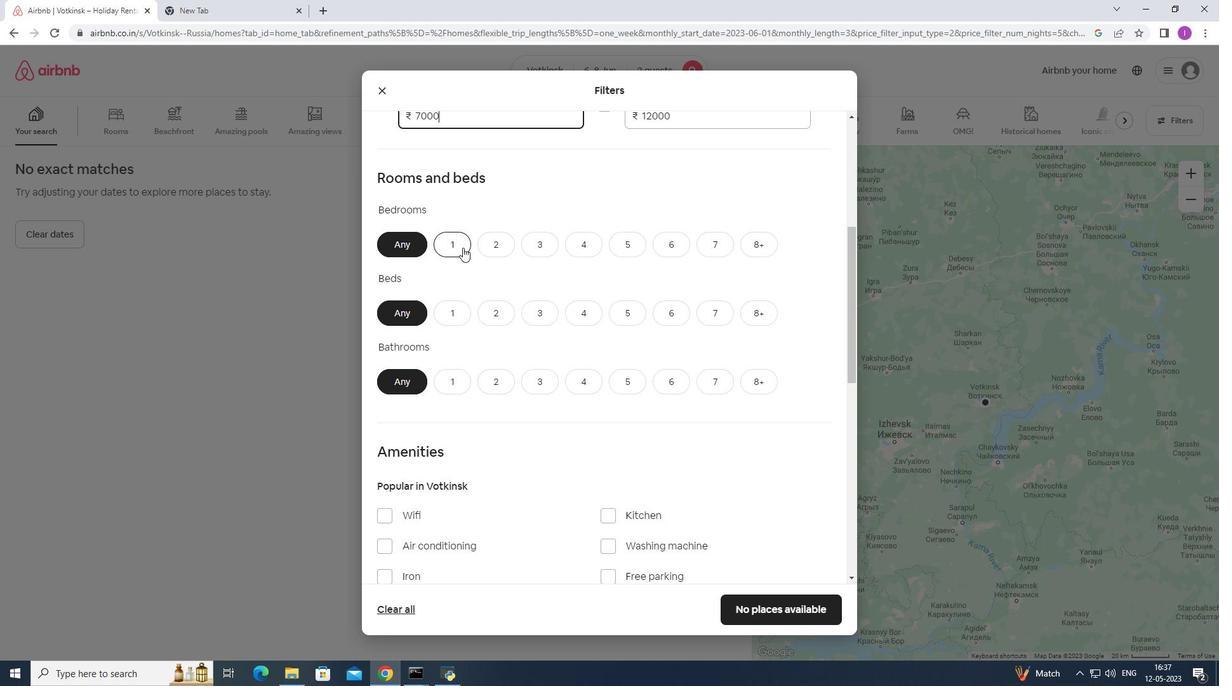 
Action: Mouse pressed left at (463, 245)
Screenshot: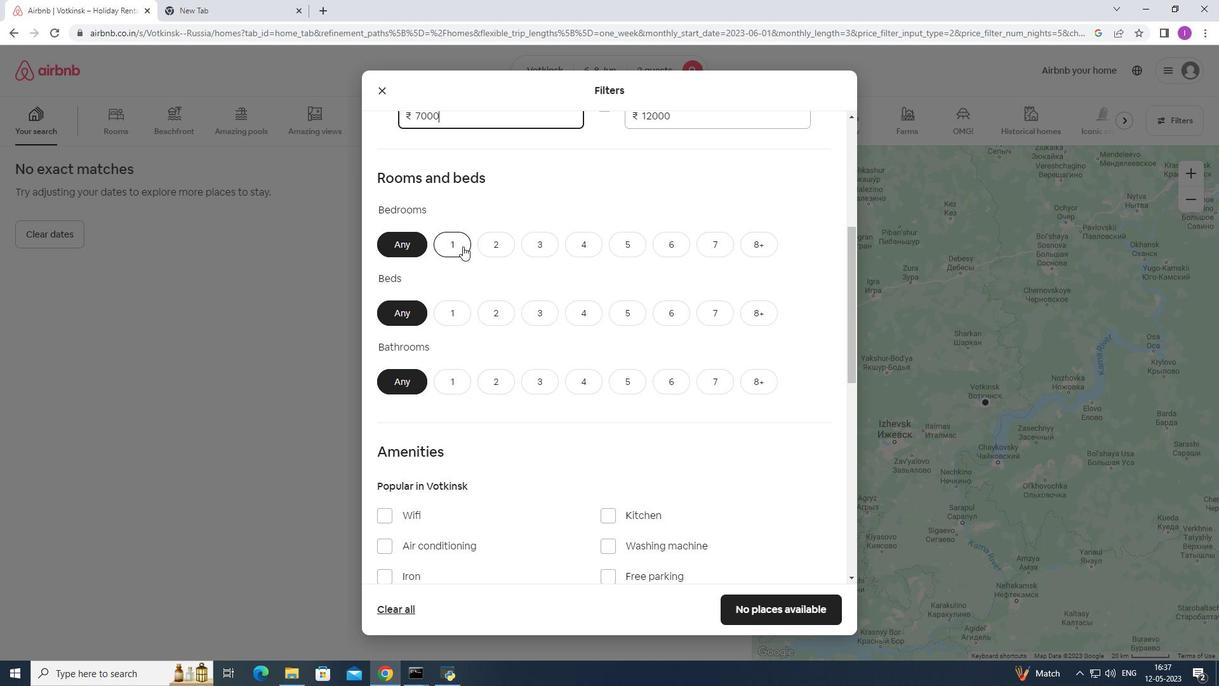 
Action: Mouse moved to (503, 311)
Screenshot: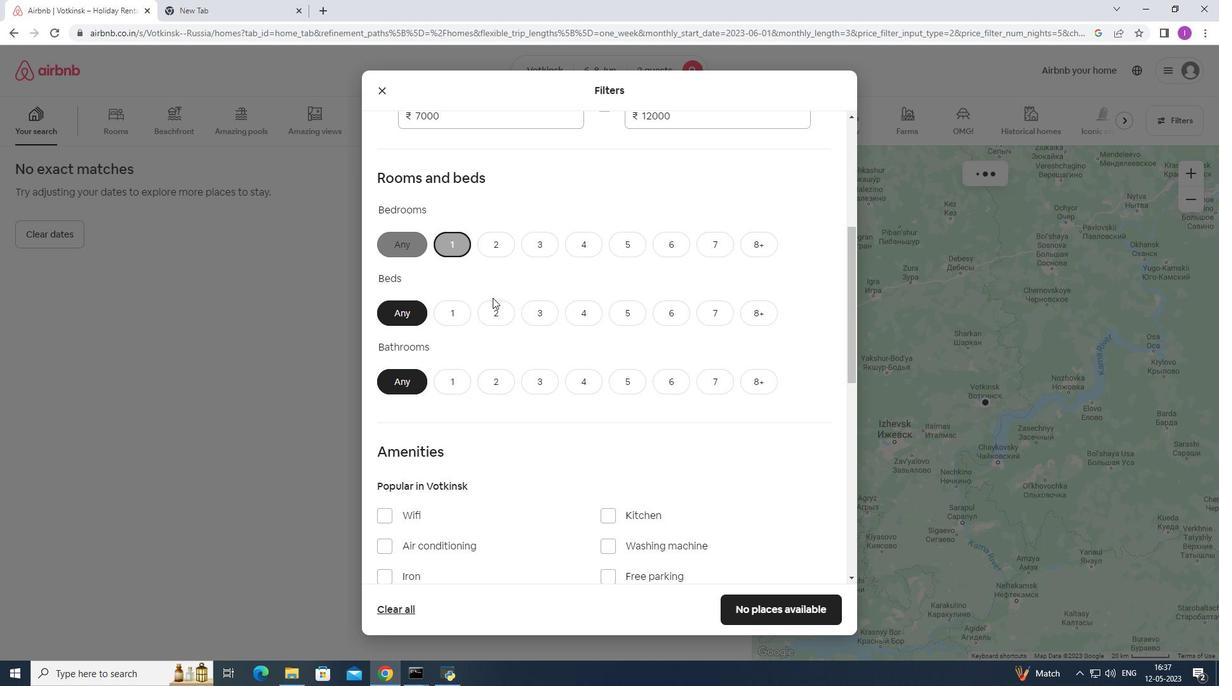 
Action: Mouse pressed left at (503, 311)
Screenshot: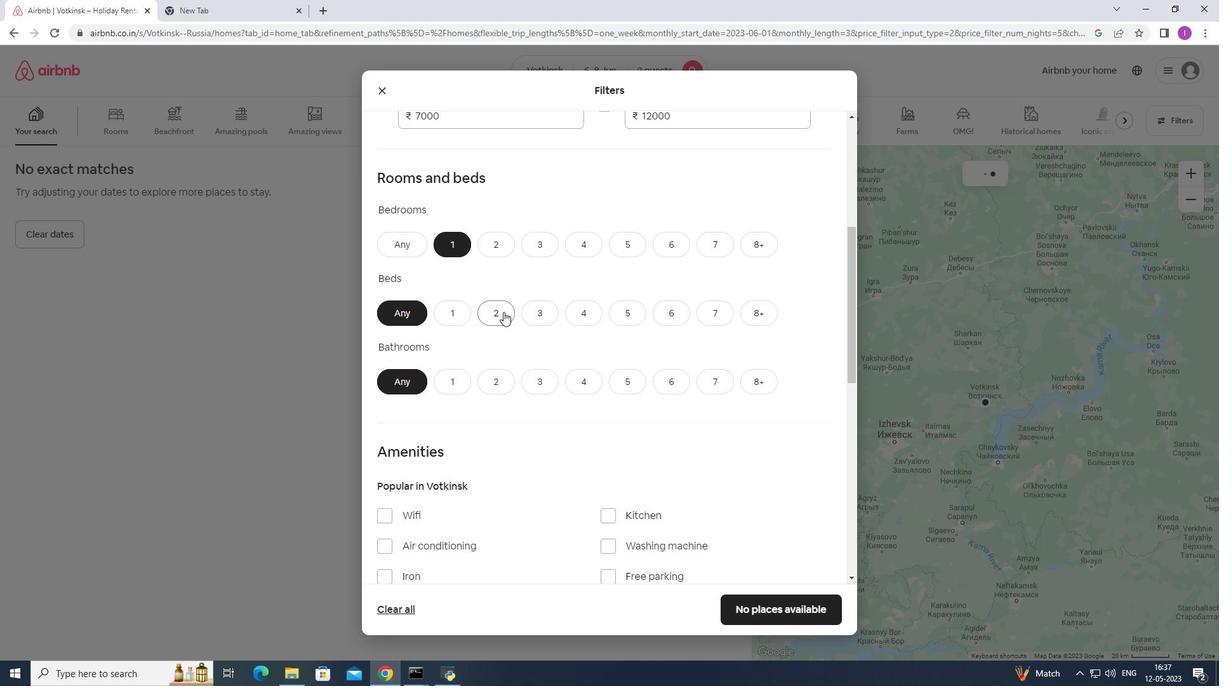 
Action: Mouse moved to (456, 385)
Screenshot: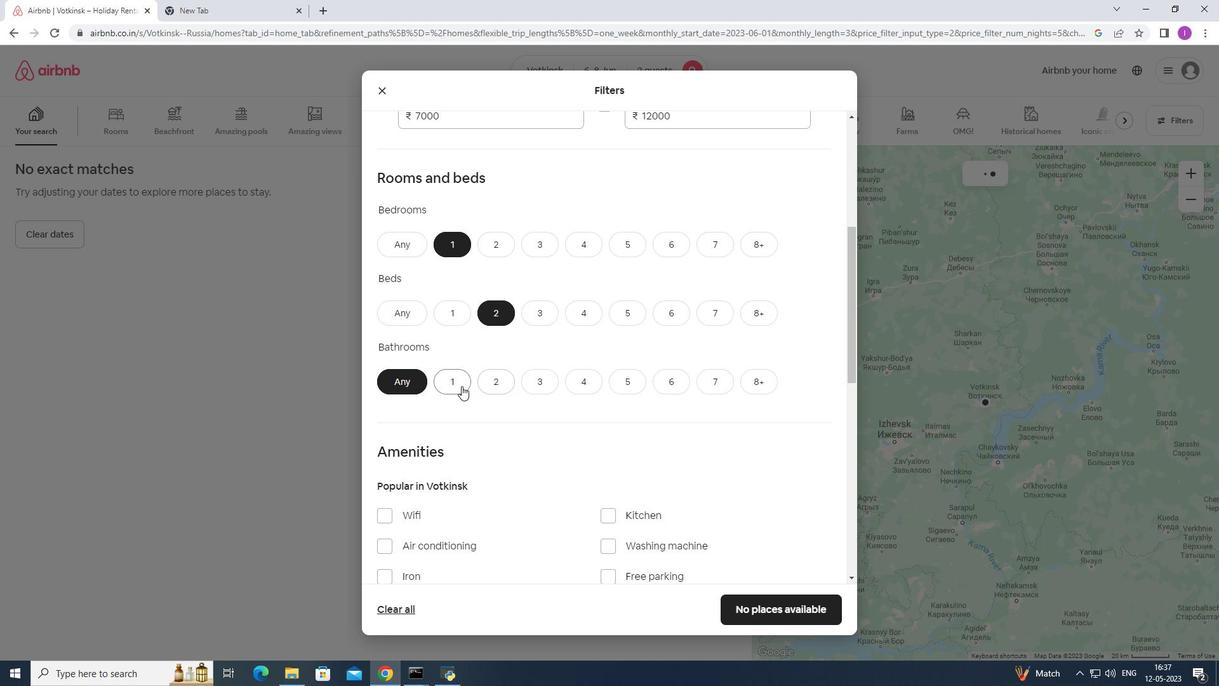
Action: Mouse pressed left at (456, 385)
Screenshot: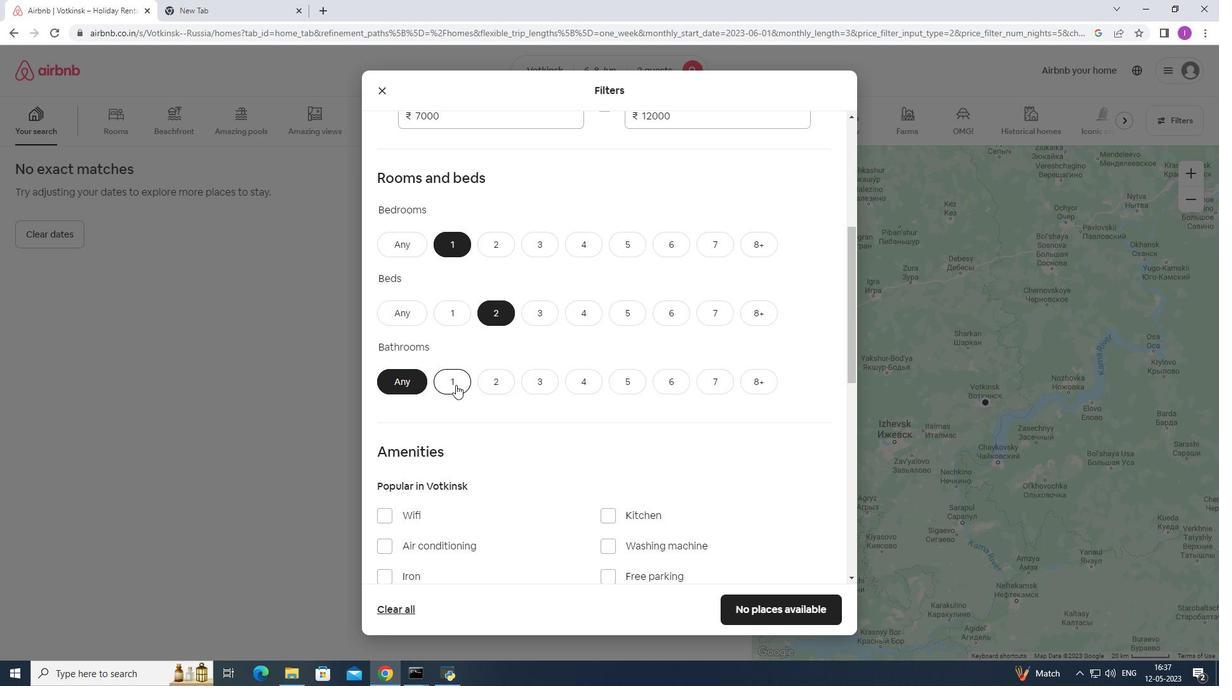 
Action: Mouse moved to (472, 362)
Screenshot: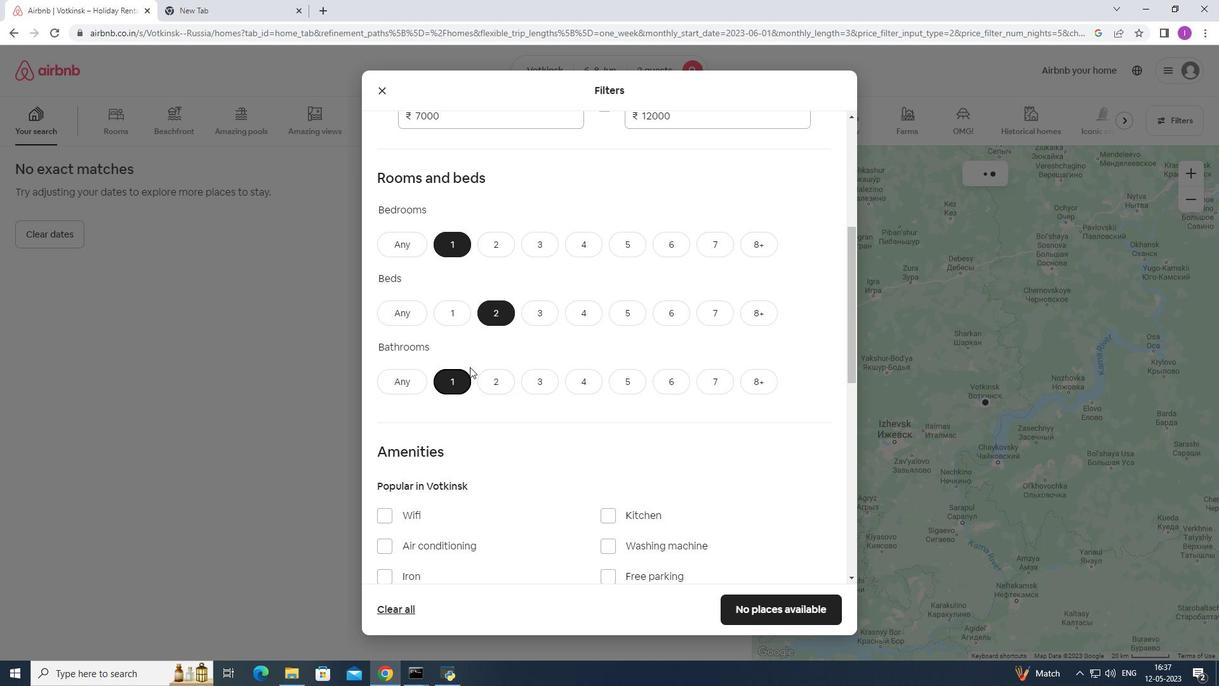 
Action: Mouse scrolled (472, 362) with delta (0, 0)
Screenshot: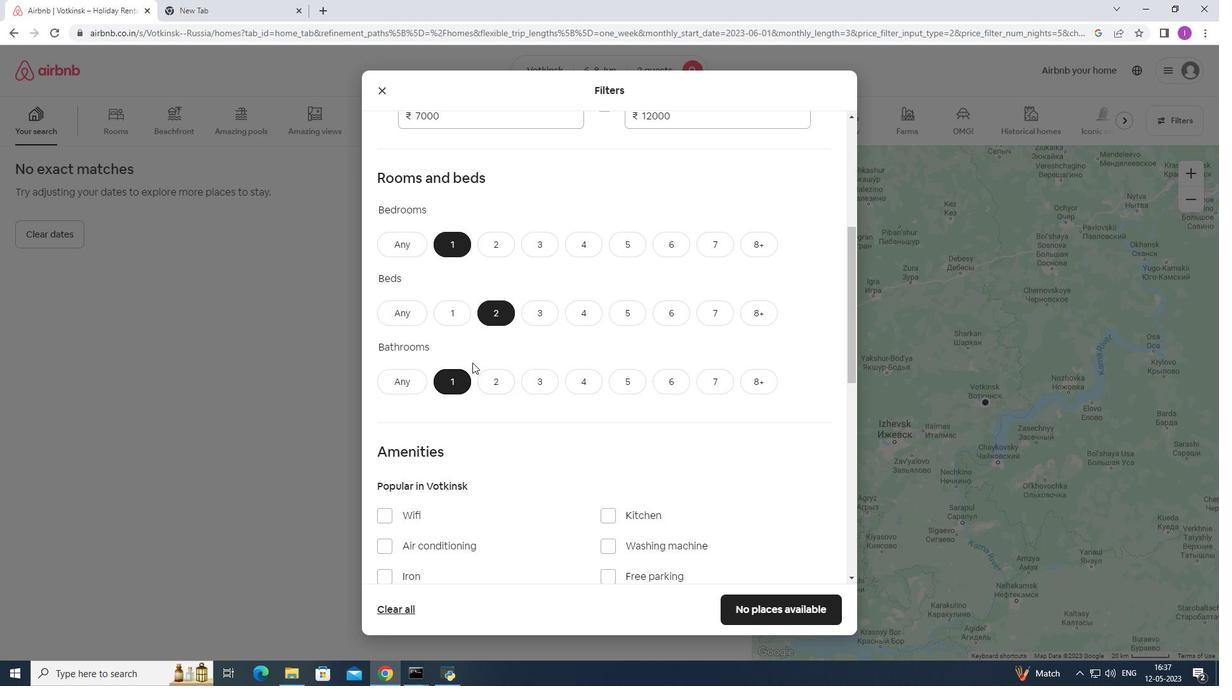 
Action: Mouse moved to (472, 362)
Screenshot: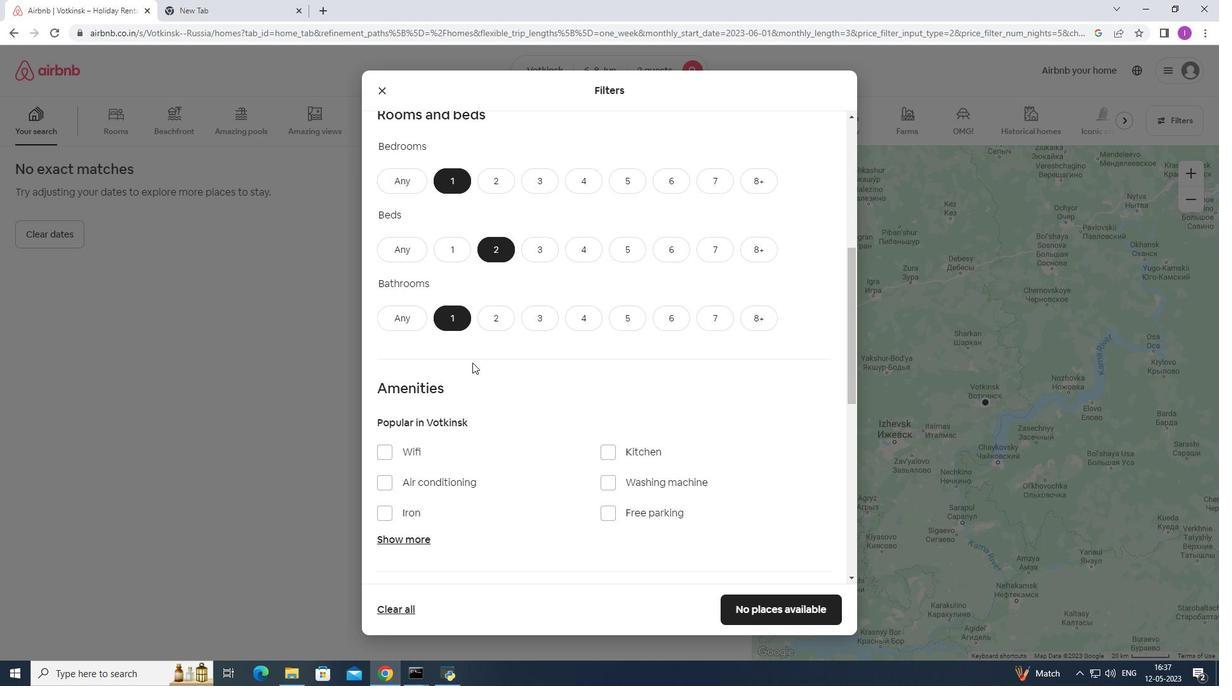 
Action: Mouse scrolled (472, 362) with delta (0, 0)
Screenshot: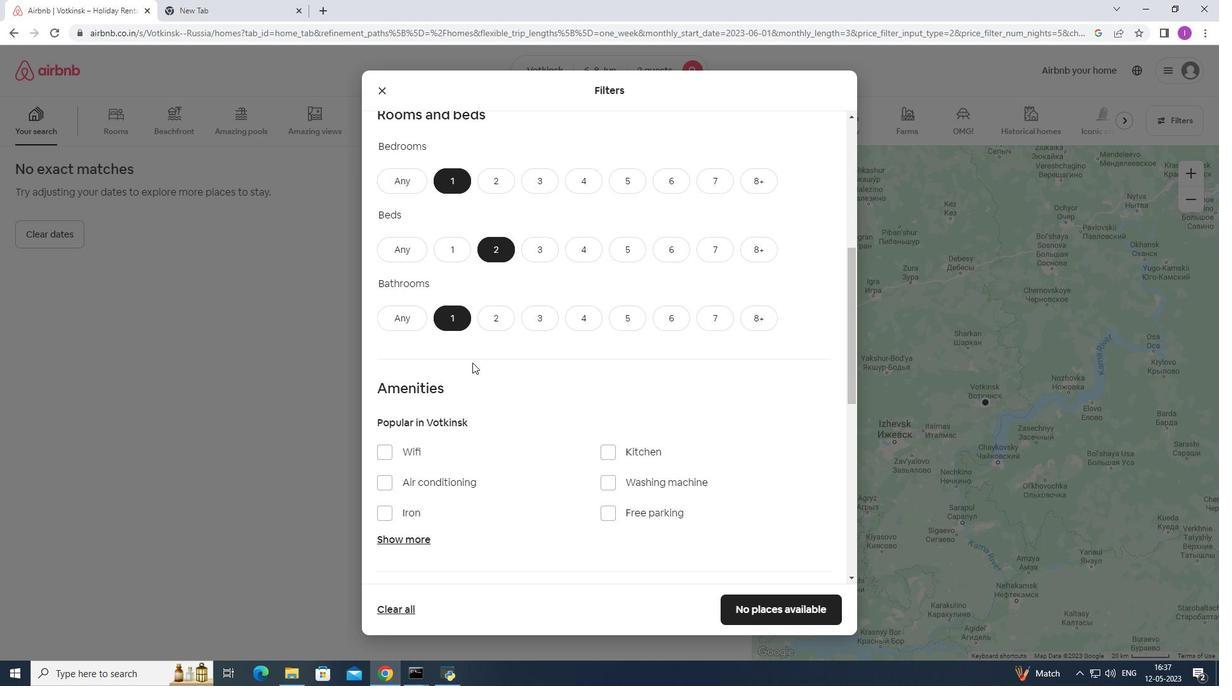 
Action: Mouse scrolled (472, 362) with delta (0, 0)
Screenshot: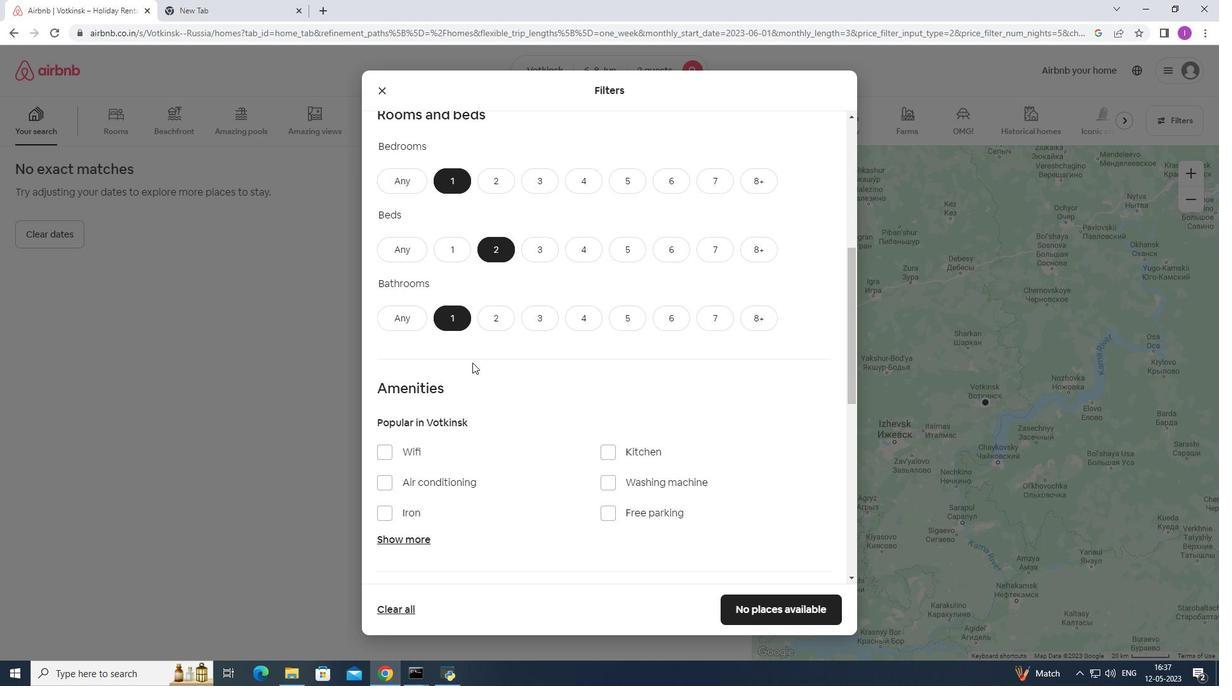 
Action: Mouse moved to (386, 329)
Screenshot: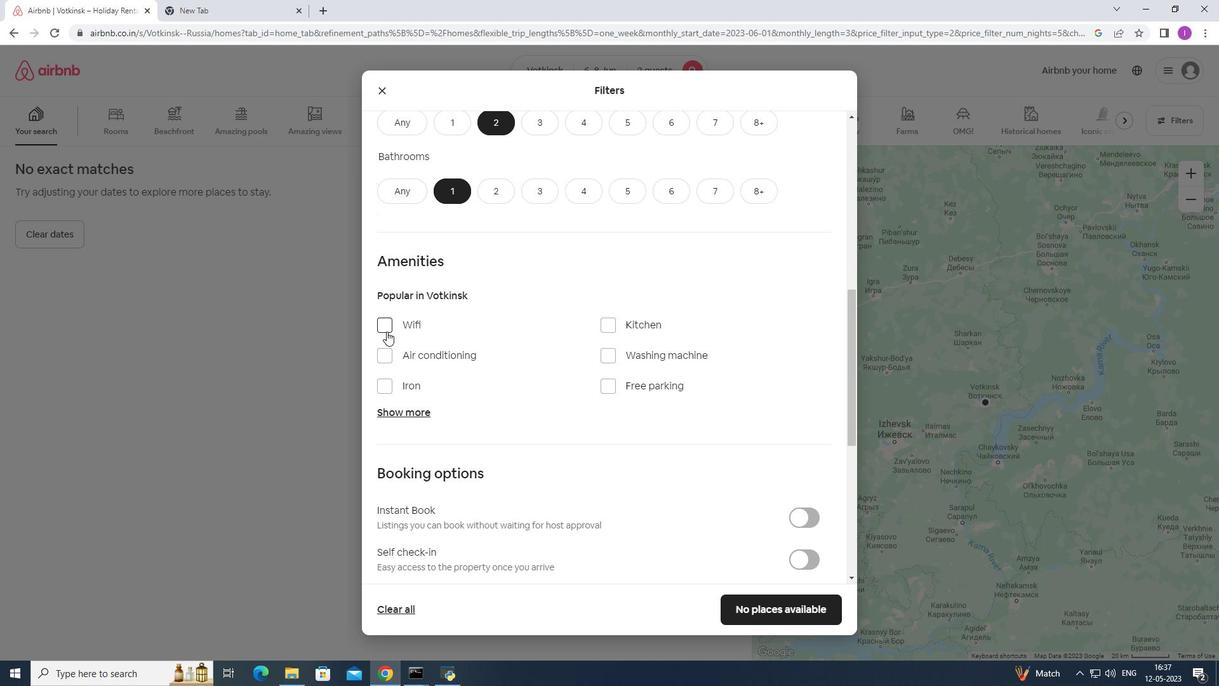
Action: Mouse pressed left at (386, 329)
Screenshot: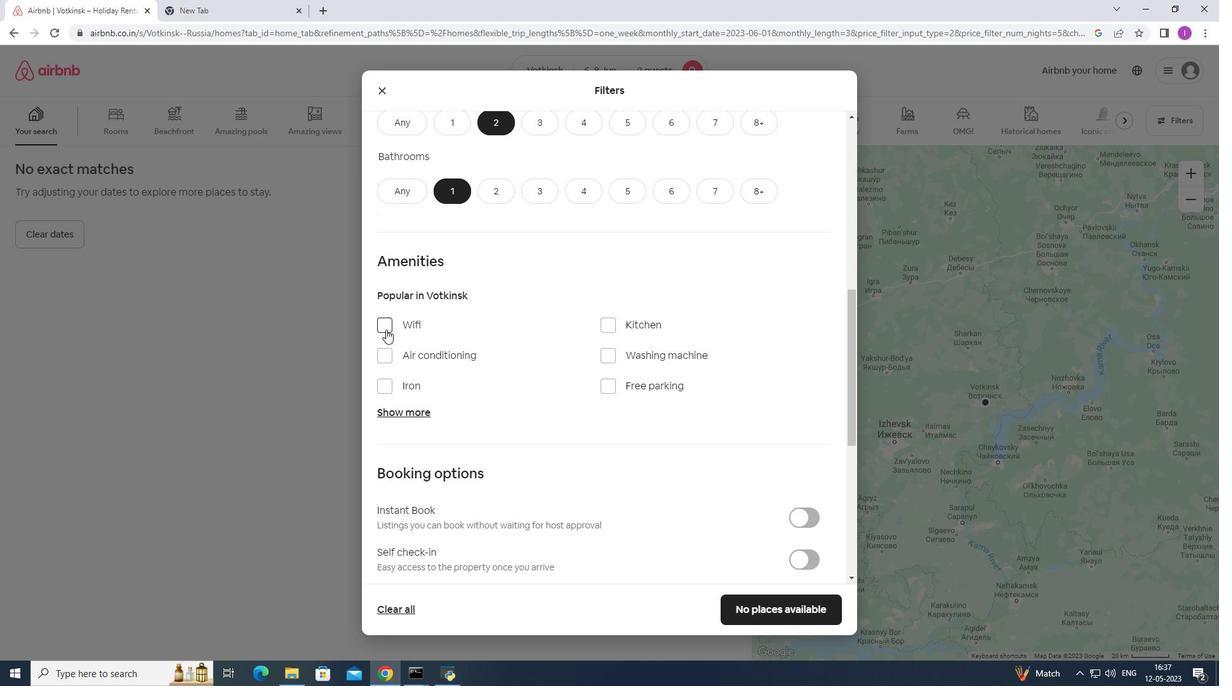 
Action: Mouse moved to (387, 325)
Screenshot: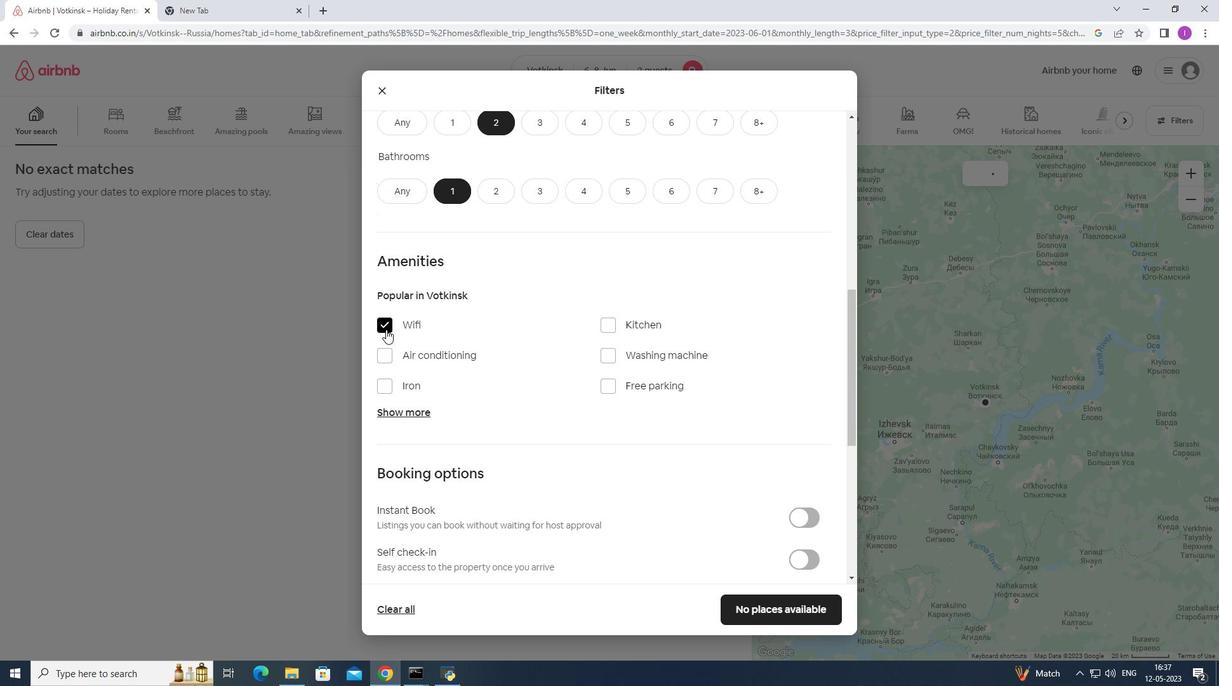 
Action: Mouse scrolled (387, 325) with delta (0, 0)
Screenshot: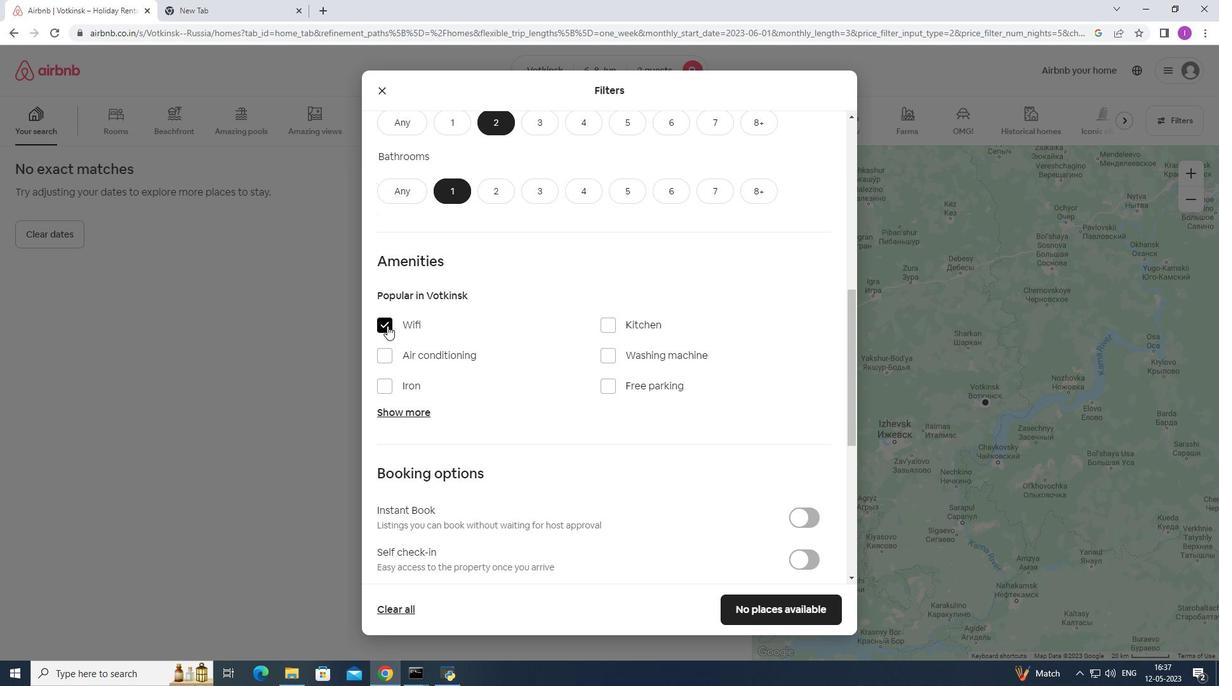
Action: Mouse moved to (383, 263)
Screenshot: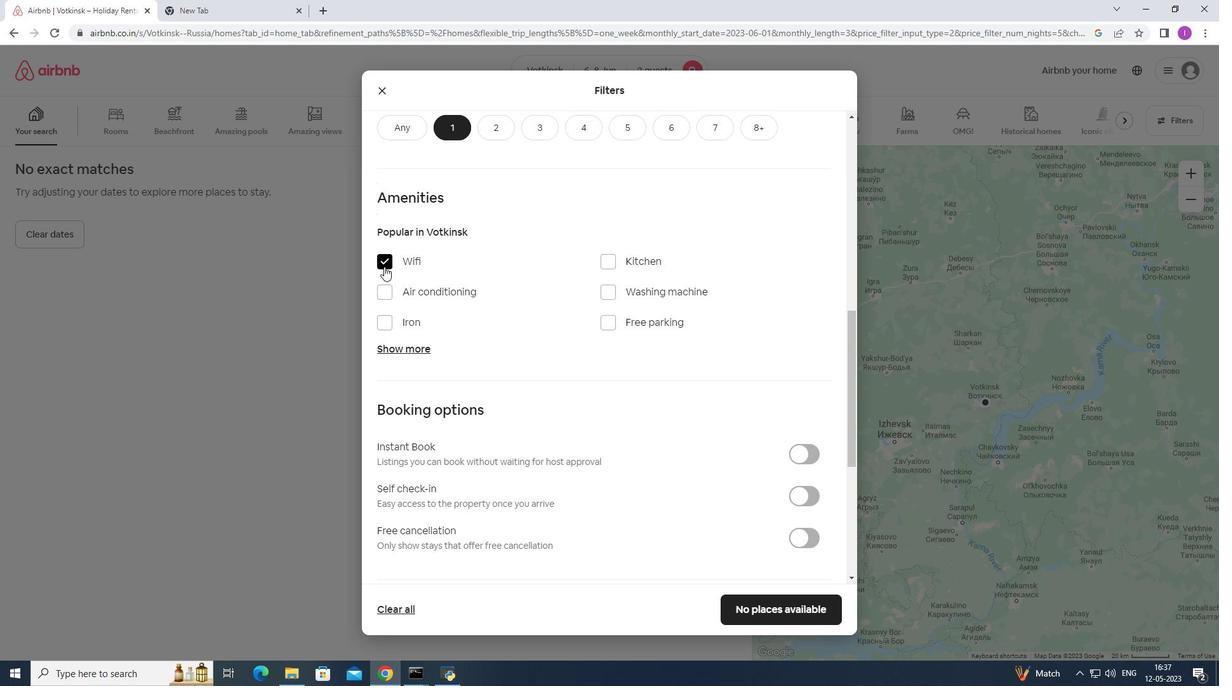 
Action: Mouse pressed left at (383, 263)
Screenshot: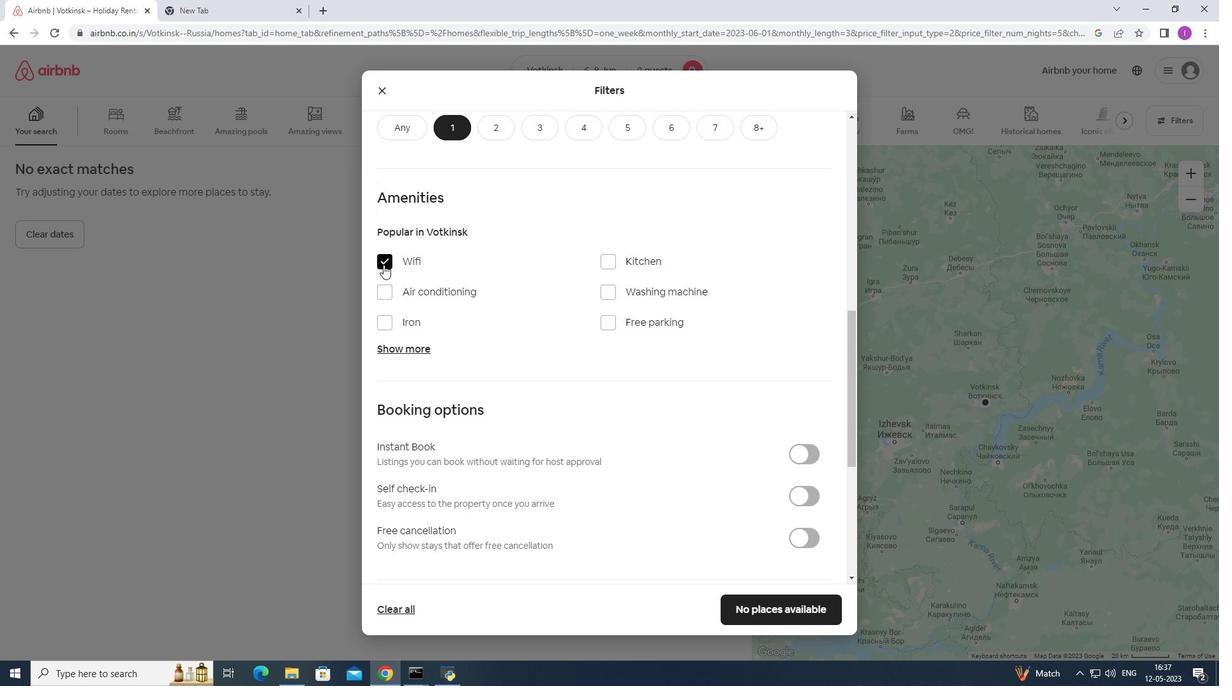 
Action: Mouse moved to (810, 501)
Screenshot: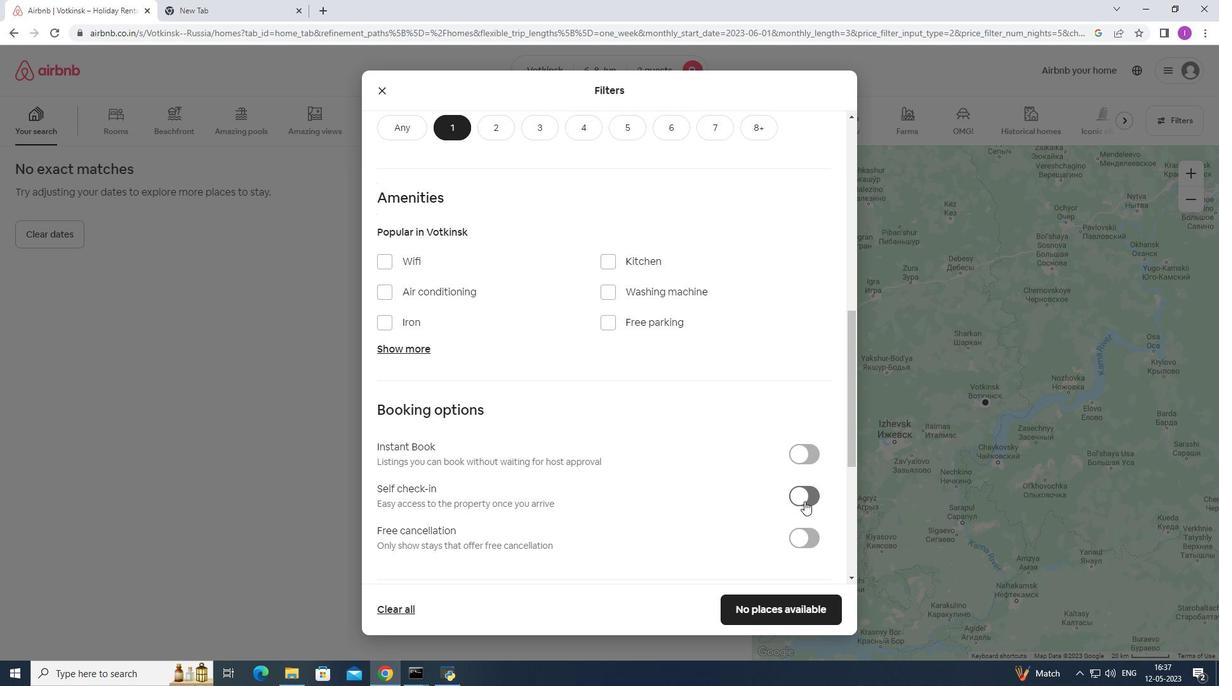 
Action: Mouse pressed left at (810, 501)
Screenshot: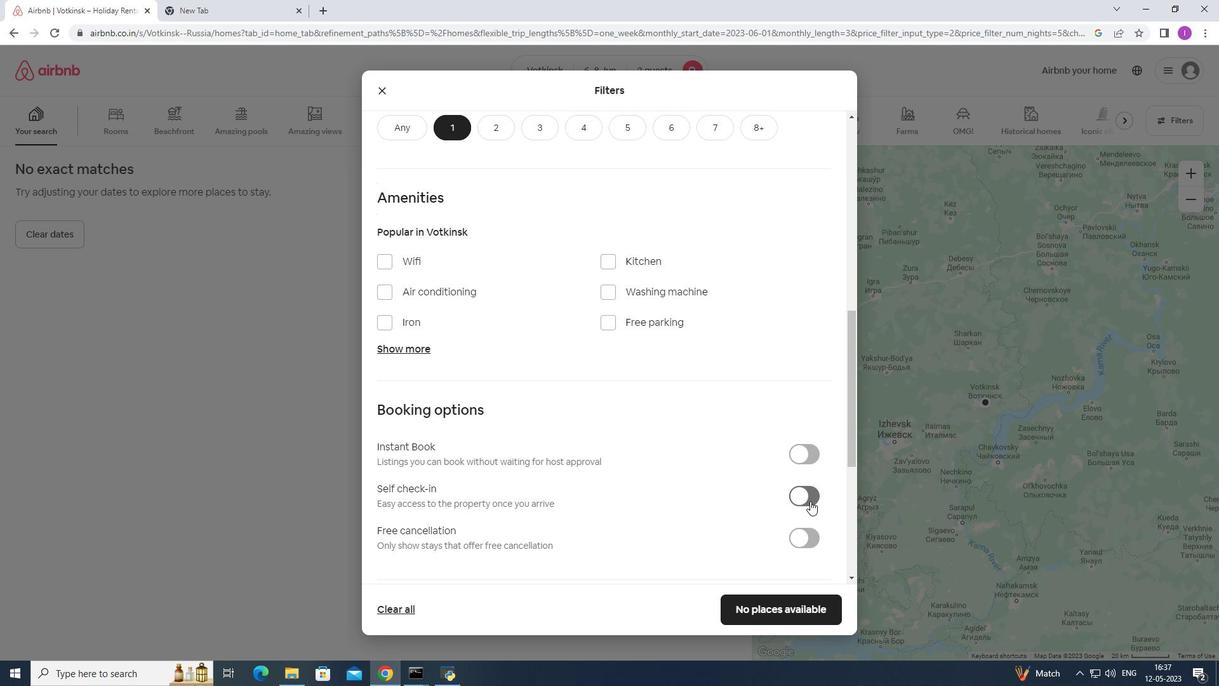 
Action: Mouse moved to (676, 514)
Screenshot: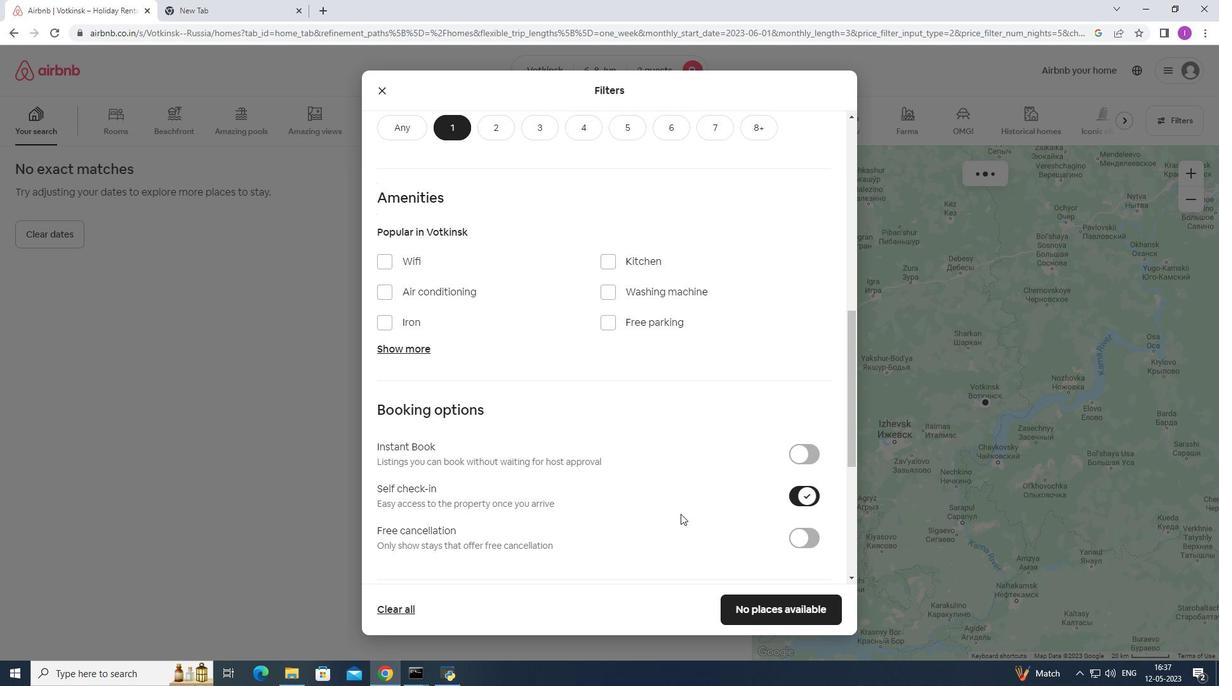 
Action: Mouse scrolled (676, 513) with delta (0, 0)
Screenshot: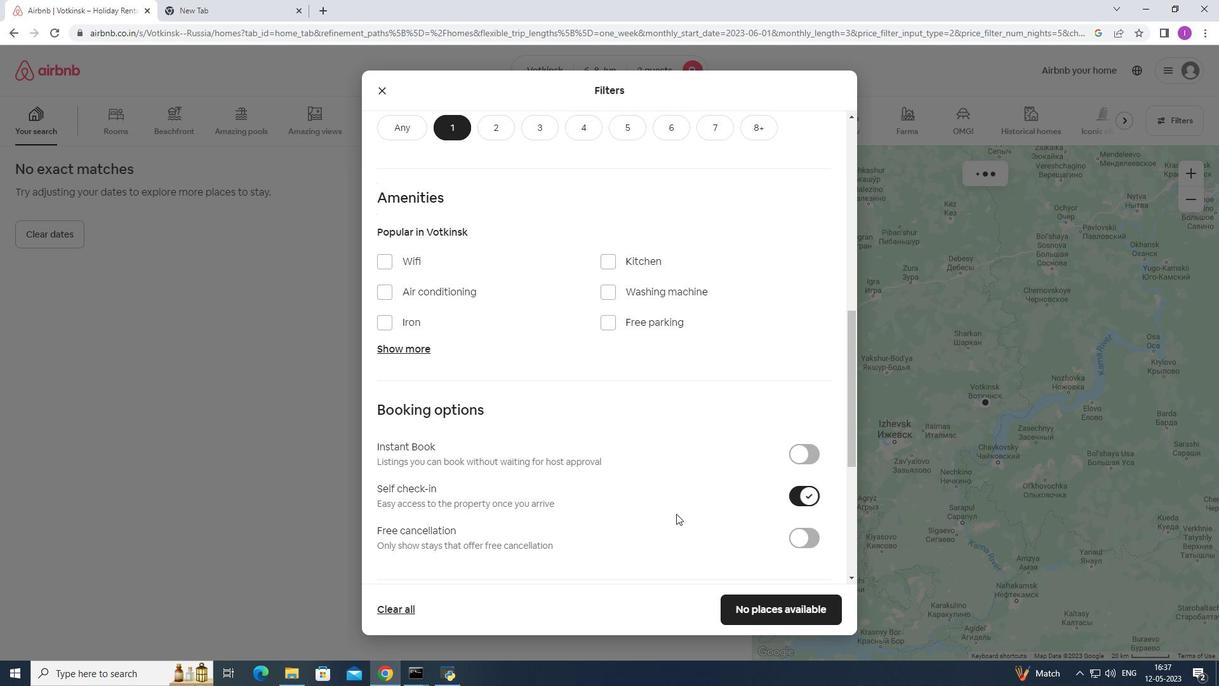 
Action: Mouse scrolled (676, 513) with delta (0, 0)
Screenshot: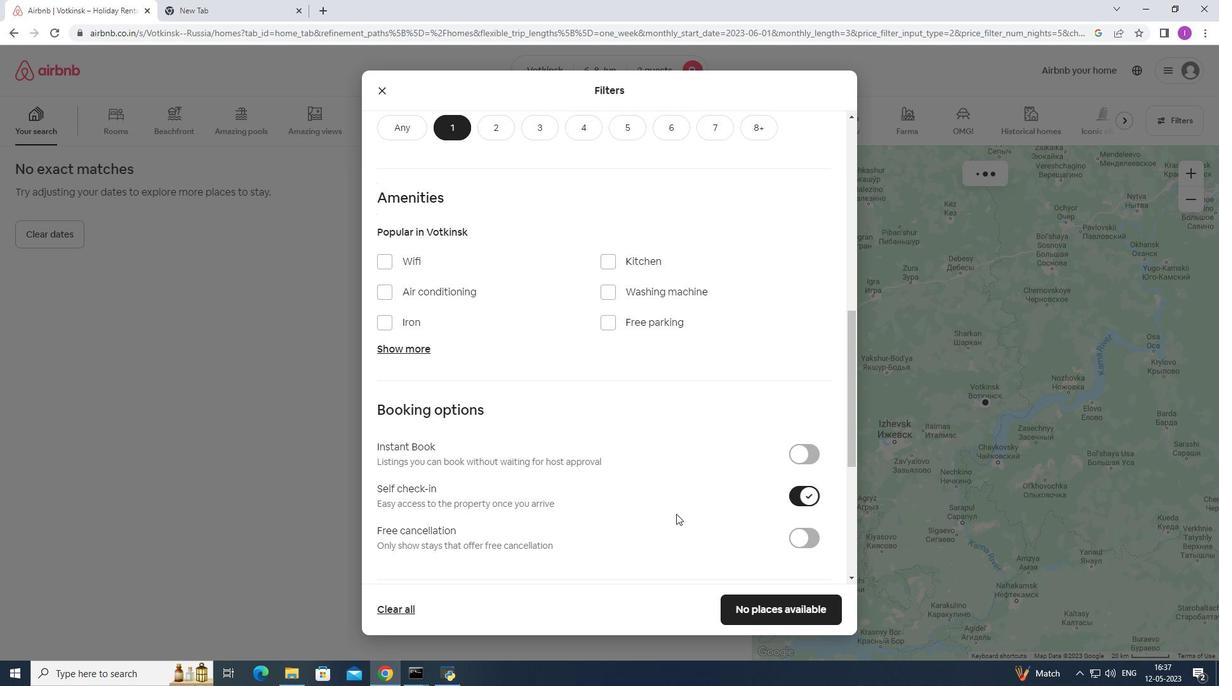 
Action: Mouse scrolled (676, 513) with delta (0, 0)
Screenshot: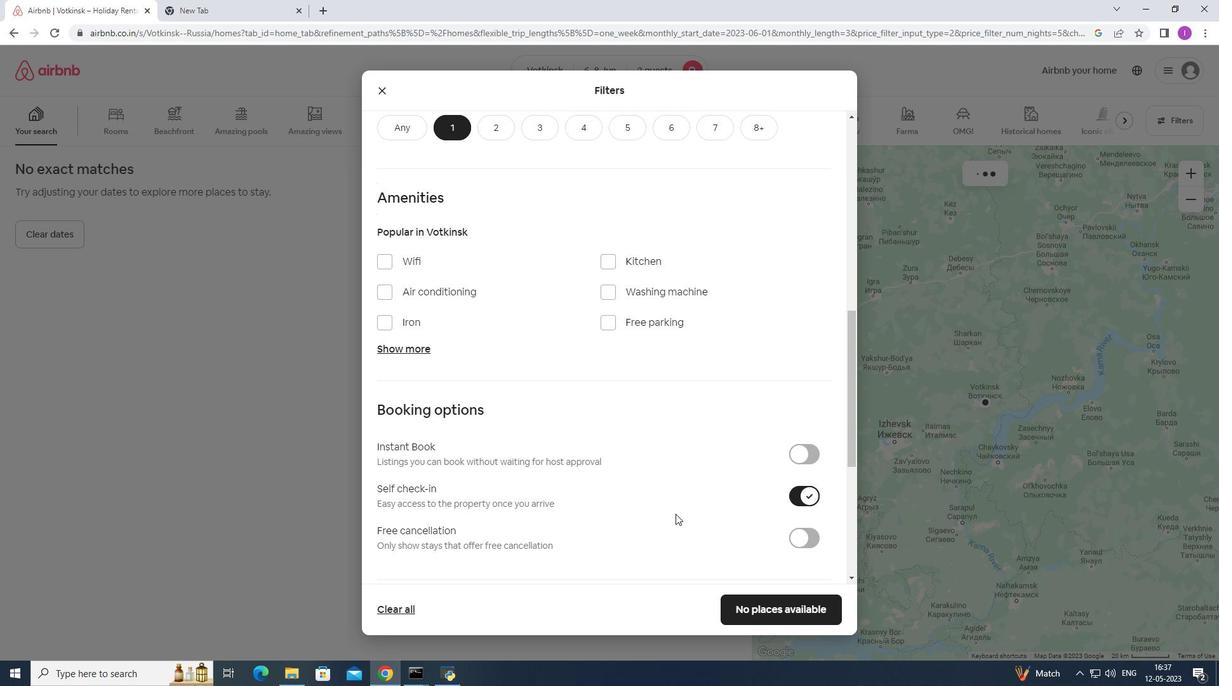 
Action: Mouse scrolled (676, 513) with delta (0, 0)
Screenshot: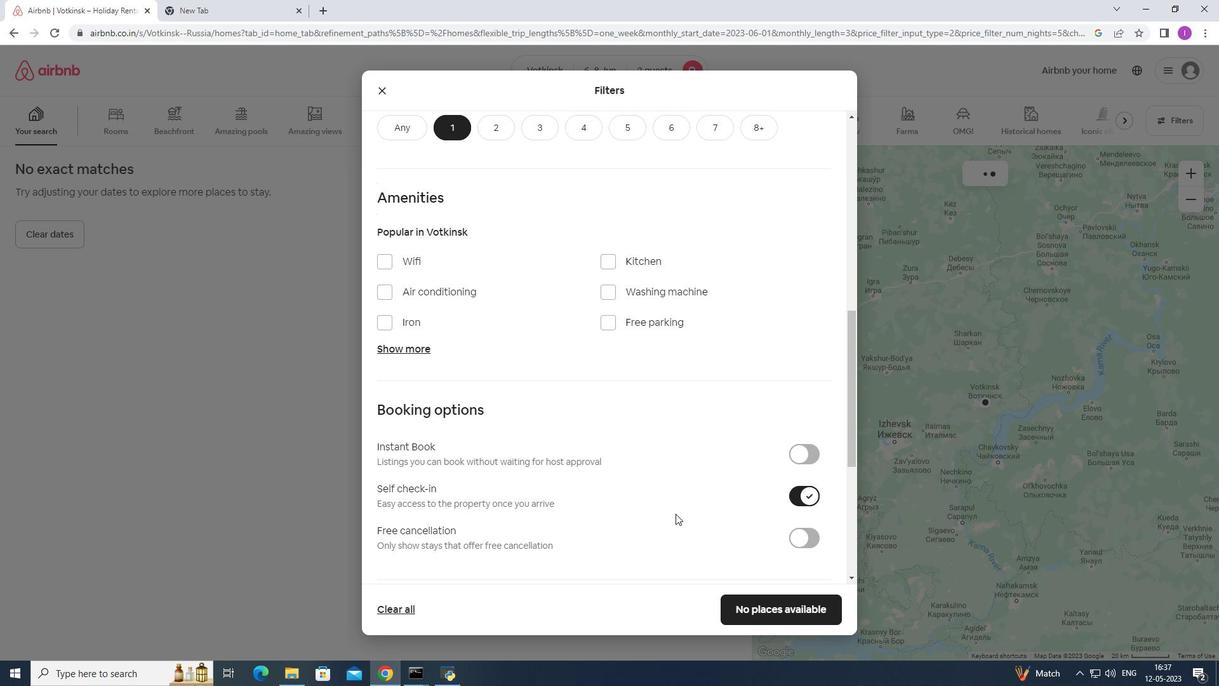 
Action: Mouse moved to (670, 510)
Screenshot: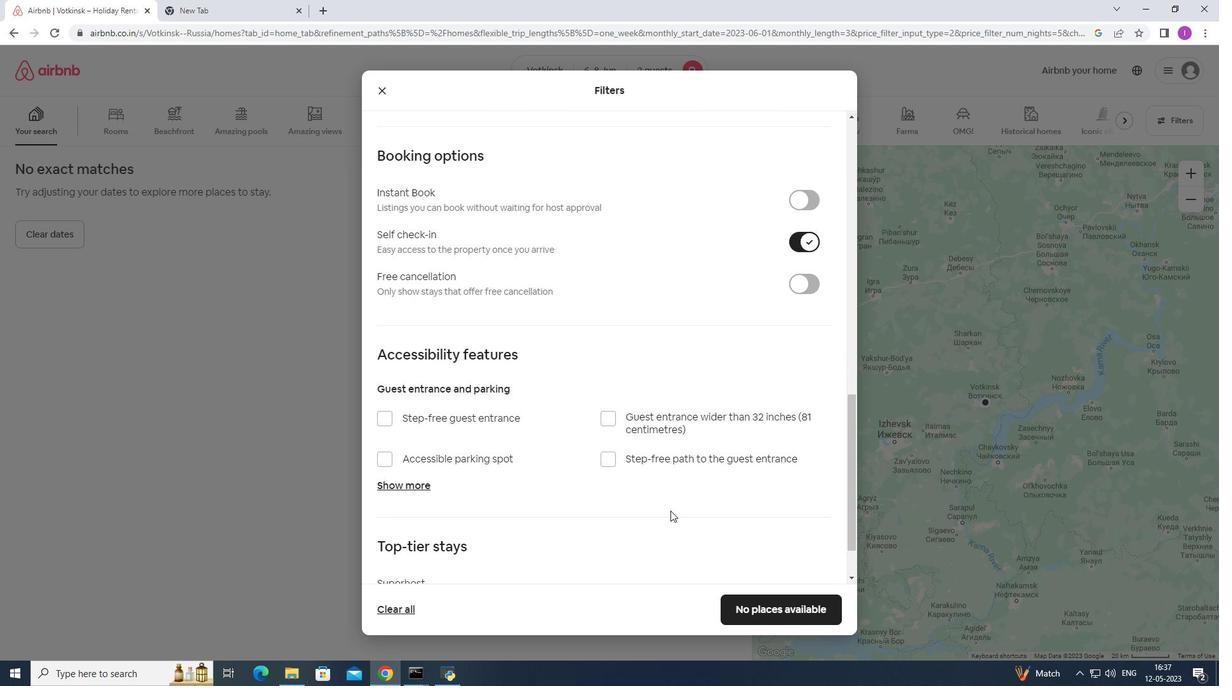 
Action: Mouse scrolled (670, 509) with delta (0, 0)
Screenshot: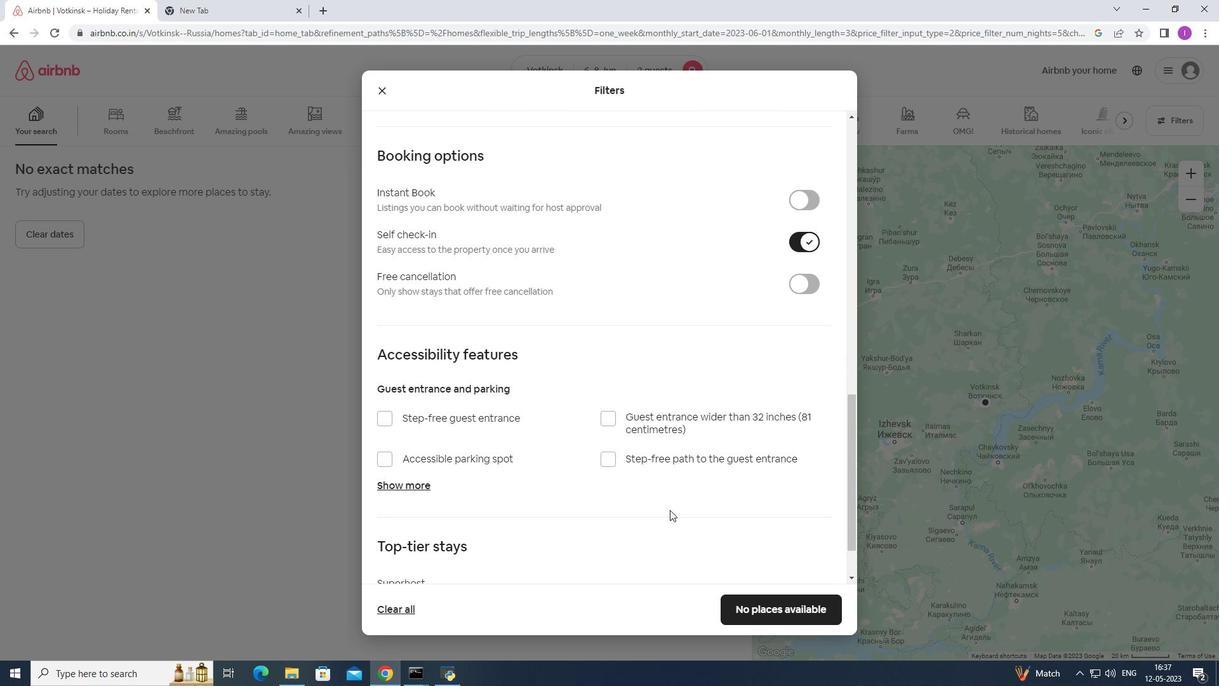 
Action: Mouse scrolled (670, 509) with delta (0, 0)
Screenshot: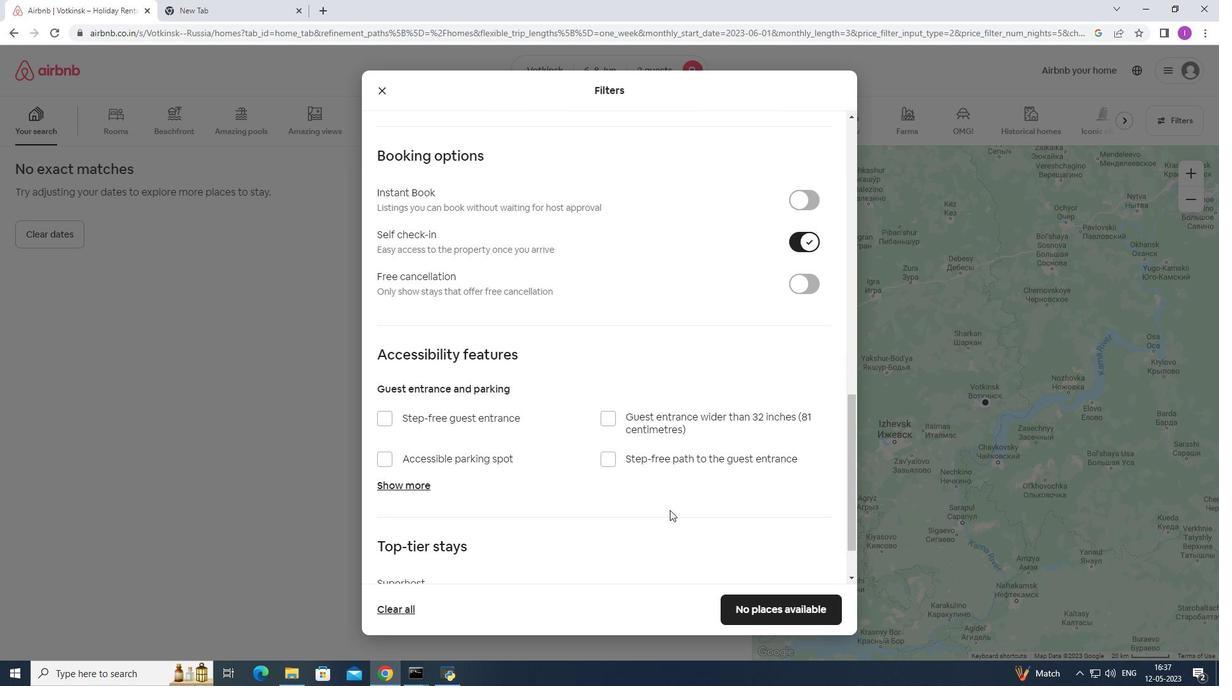
Action: Mouse scrolled (670, 509) with delta (0, 0)
Screenshot: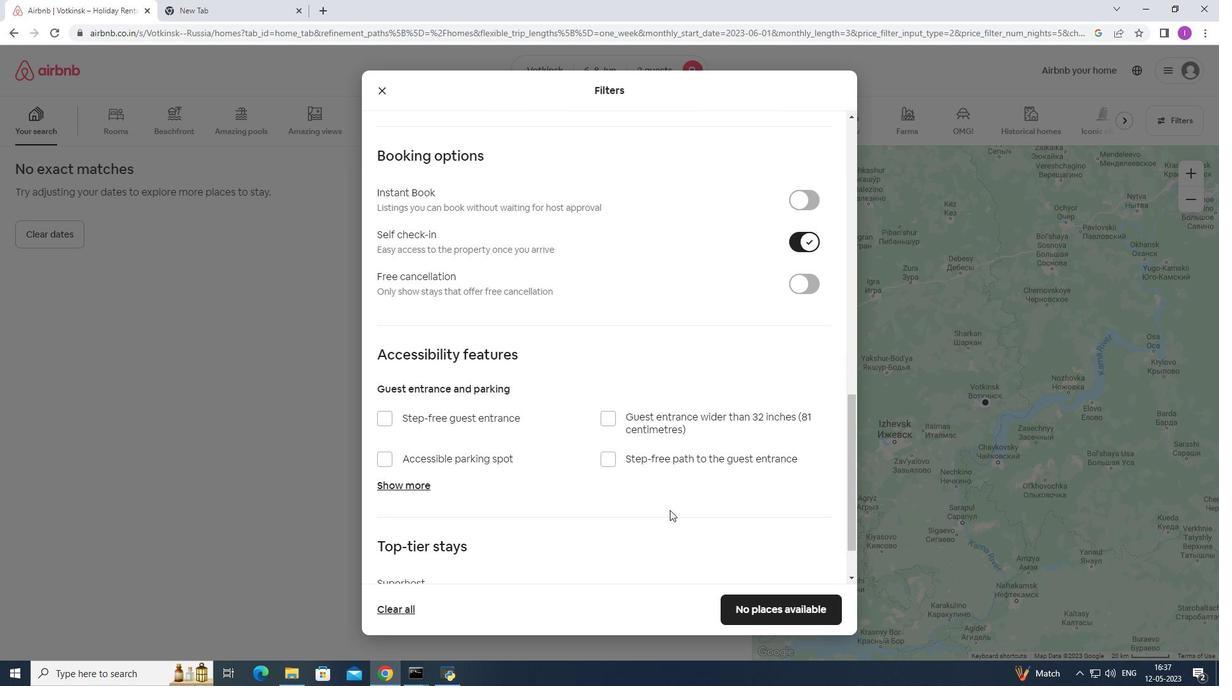 
Action: Mouse moved to (669, 507)
Screenshot: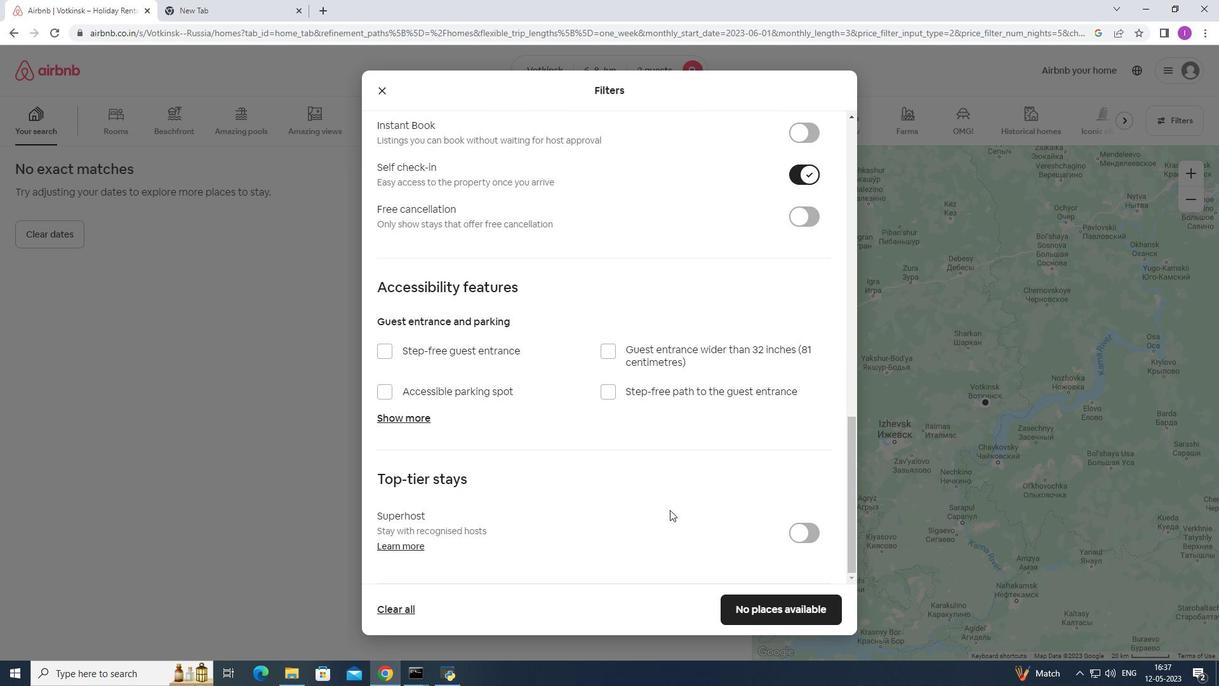 
Action: Mouse scrolled (669, 507) with delta (0, 0)
Screenshot: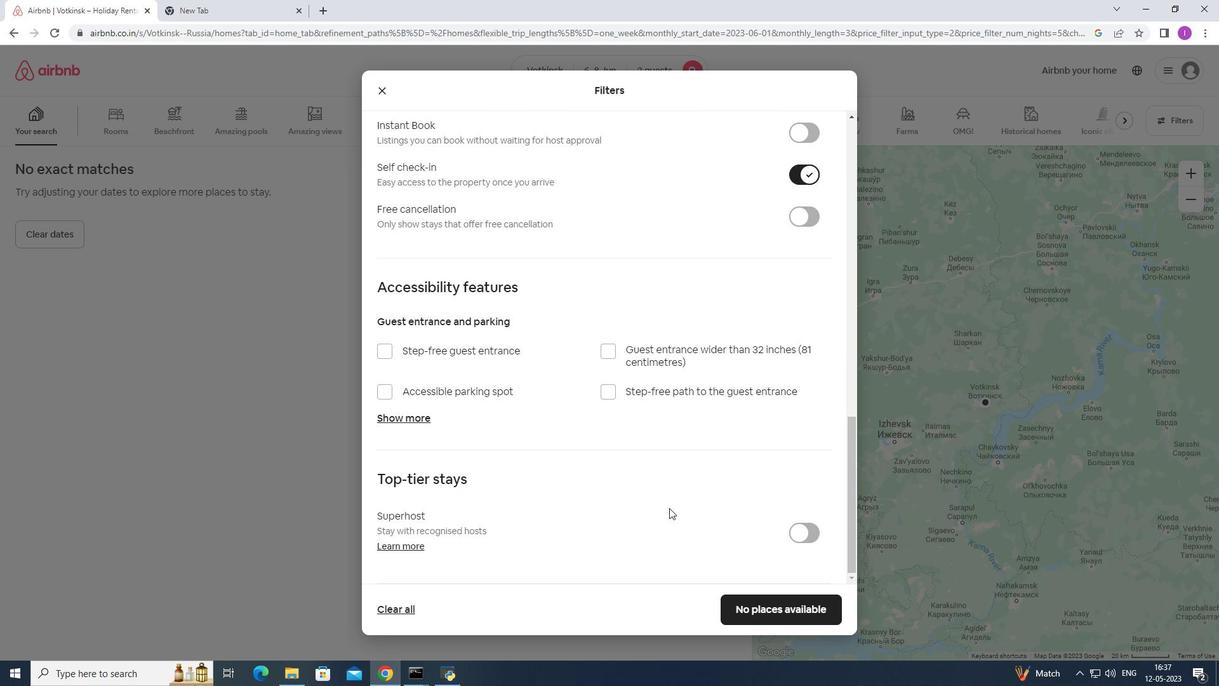 
Action: Mouse scrolled (669, 507) with delta (0, 0)
Screenshot: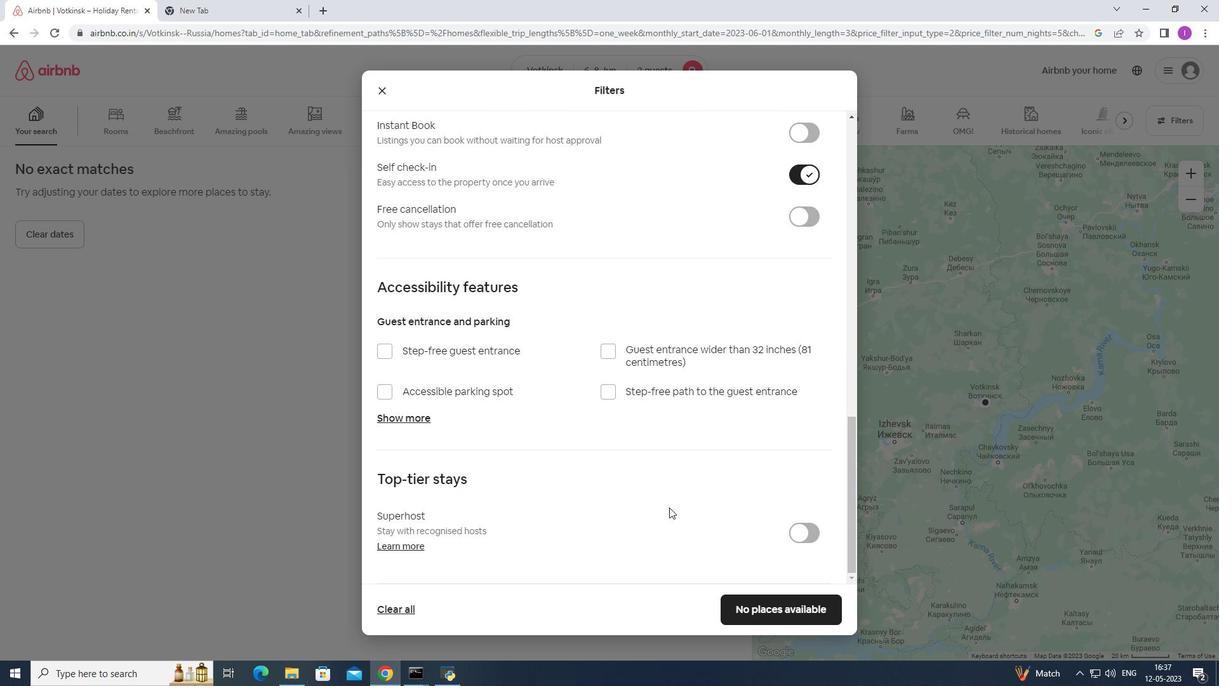 
Action: Mouse scrolled (669, 507) with delta (0, 0)
Screenshot: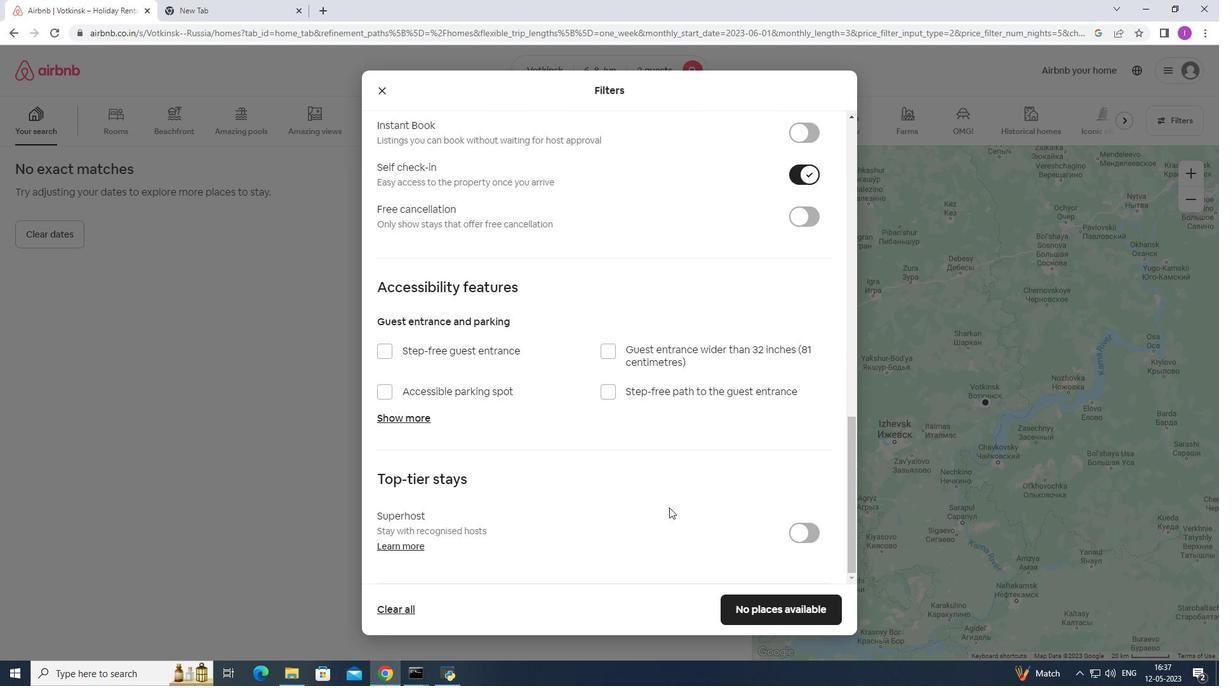 
Action: Mouse scrolled (669, 507) with delta (0, 0)
Screenshot: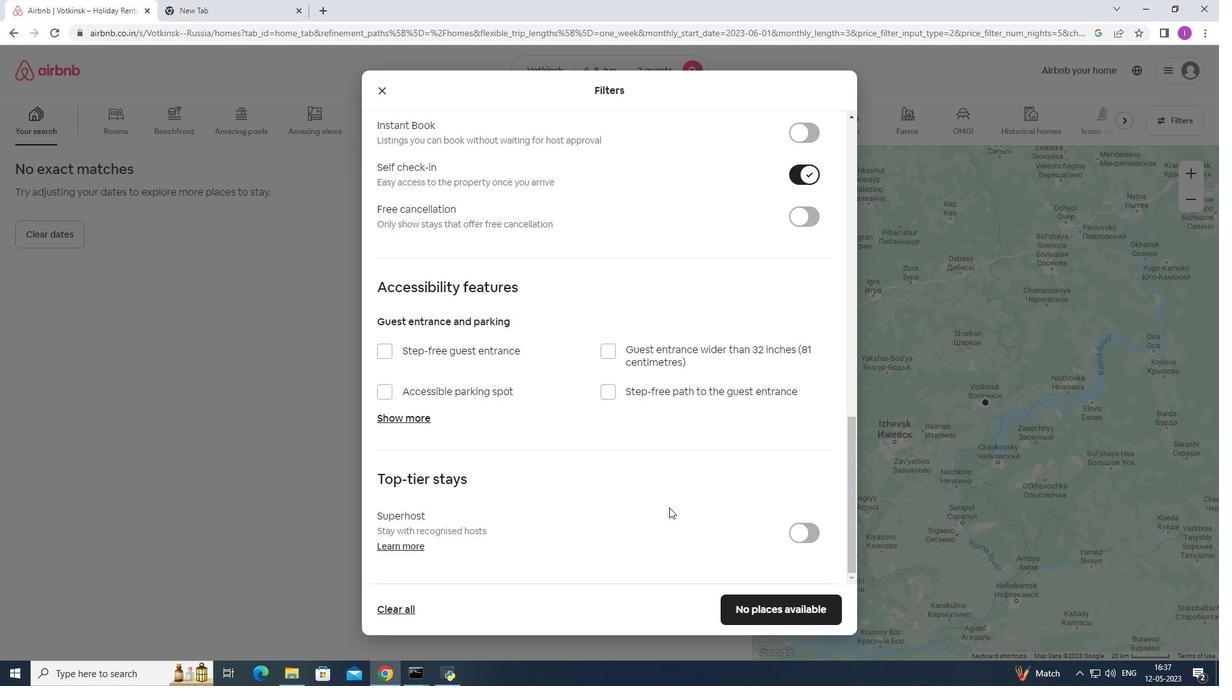 
Action: Mouse scrolled (669, 507) with delta (0, 0)
Screenshot: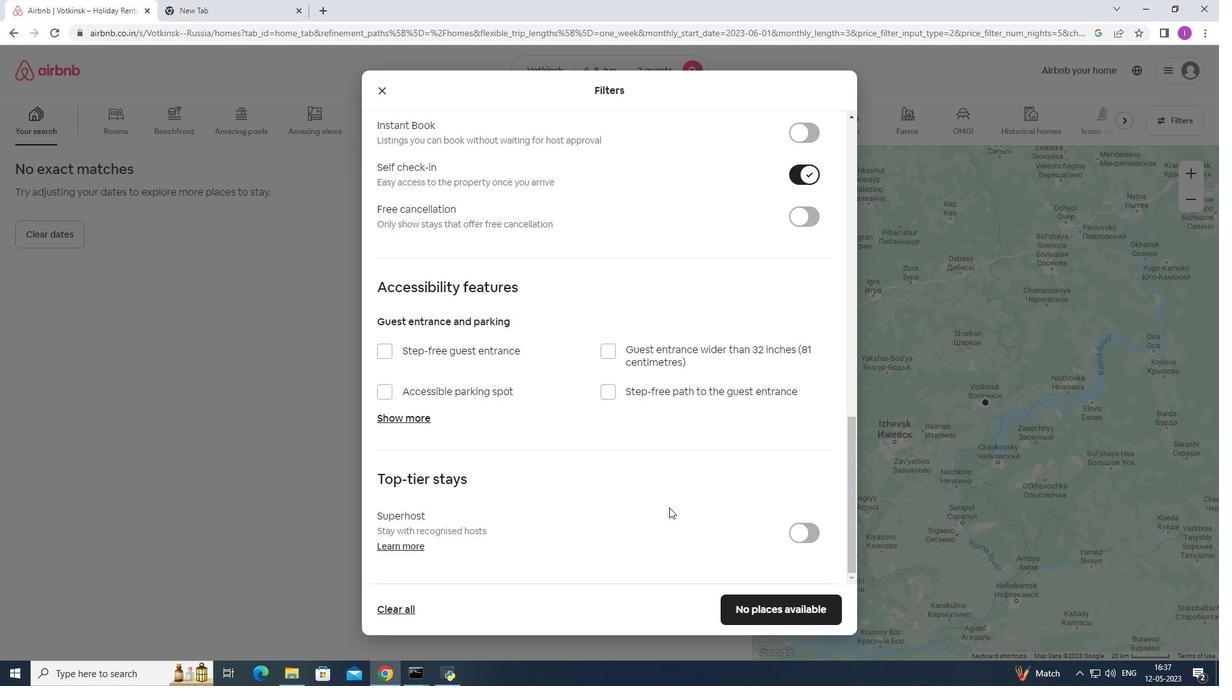 
Action: Mouse moved to (759, 603)
Screenshot: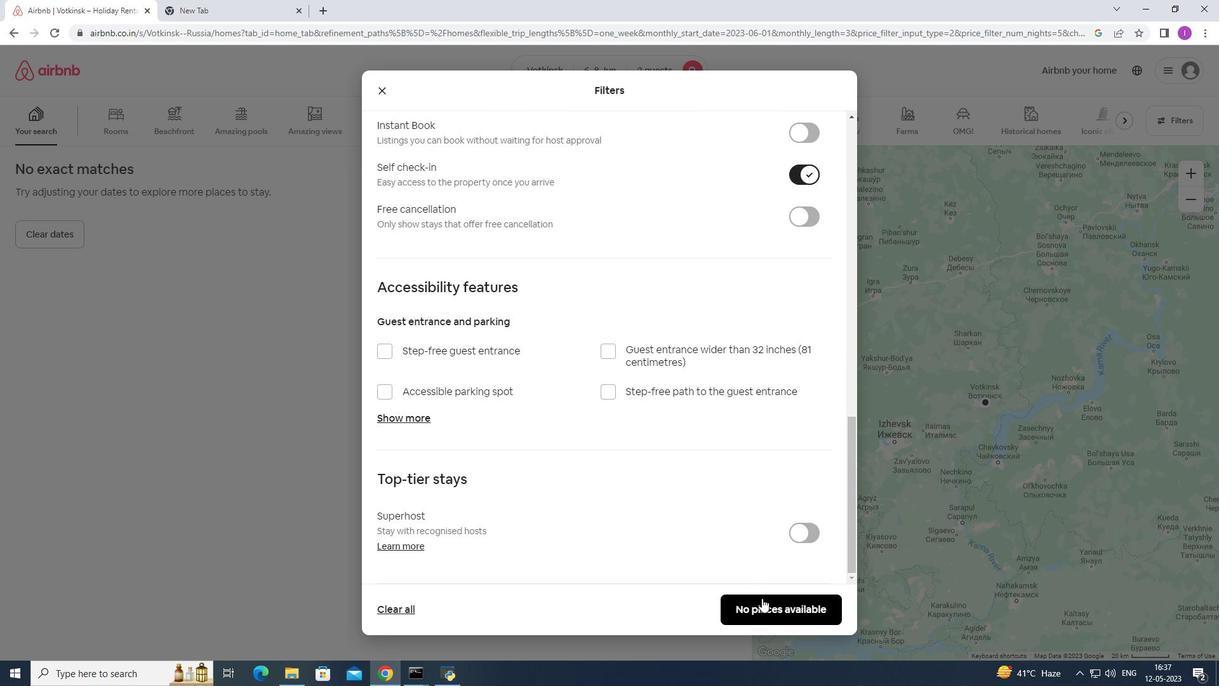 
Action: Mouse pressed left at (759, 603)
Screenshot: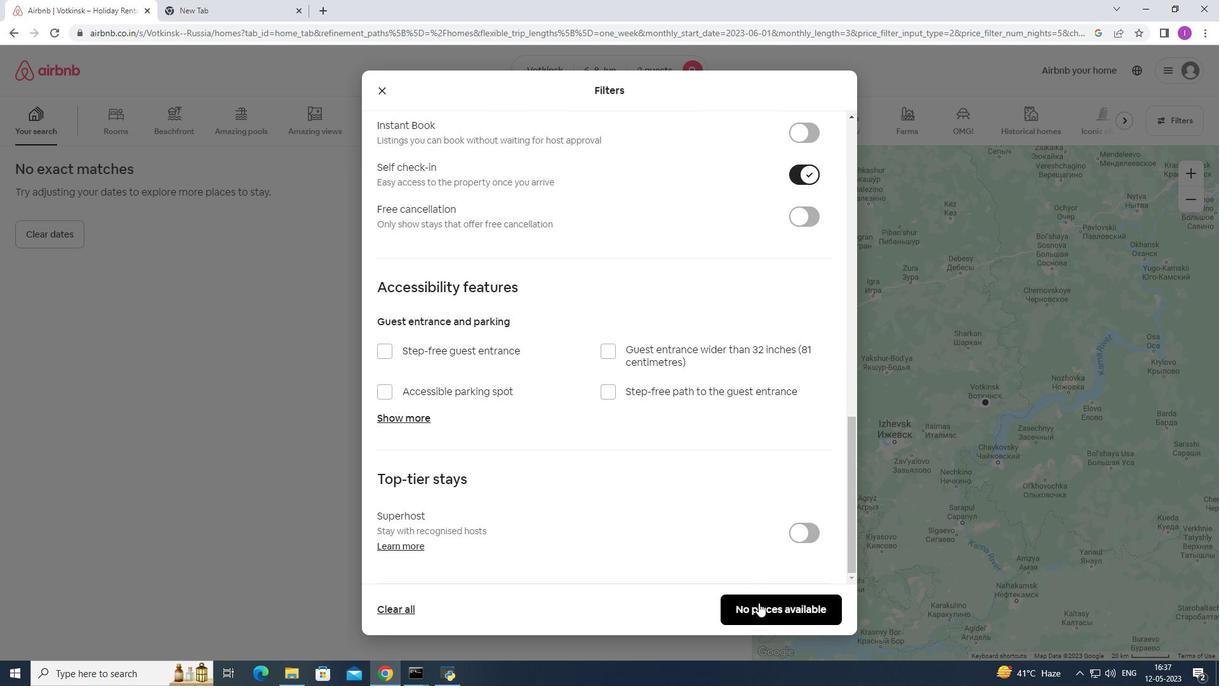 
Action: Mouse moved to (752, 594)
Screenshot: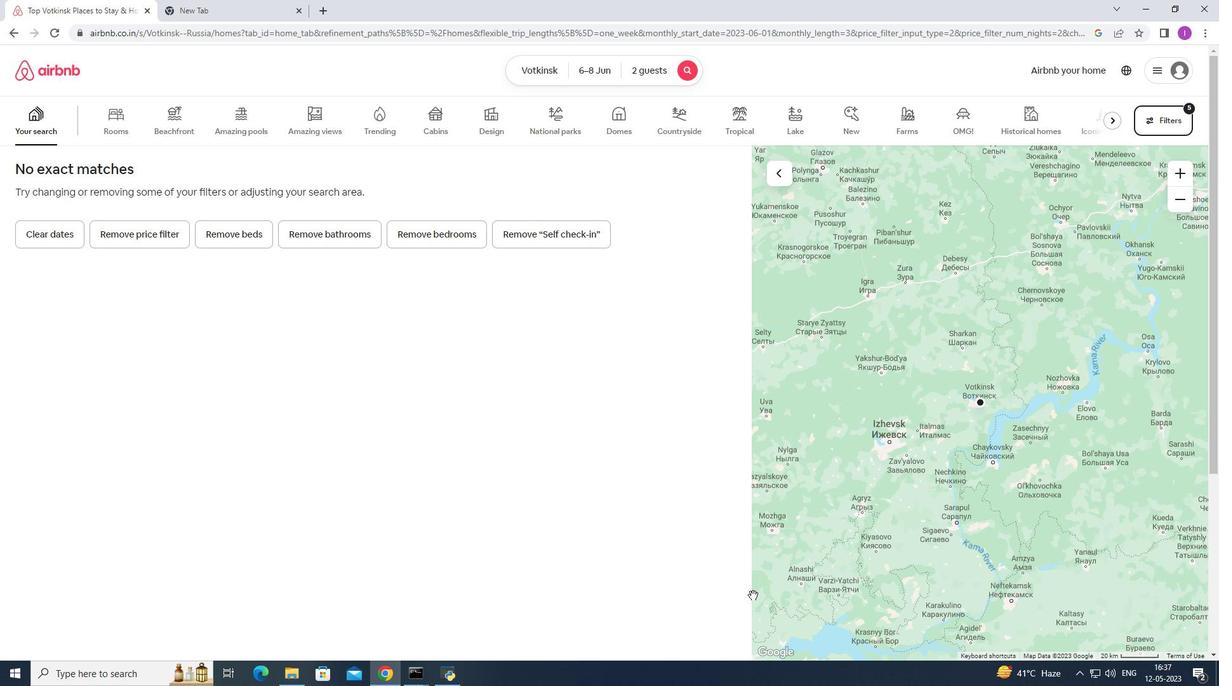 
